 Task: Look for space in Wakimachi, Japan from 3rd August, 2023 to 17th August, 2023 for 3 adults, 1 child in price range Rs.3000 to Rs.15000. Place can be entire place with 3 bedrooms having 4 beds and 2 bathrooms. Property type can be house, flat, guest house. Amenities needed are: washing machine. Booking option can be shelf check-in. Required host language is English.
Action: Mouse pressed left at (434, 75)
Screenshot: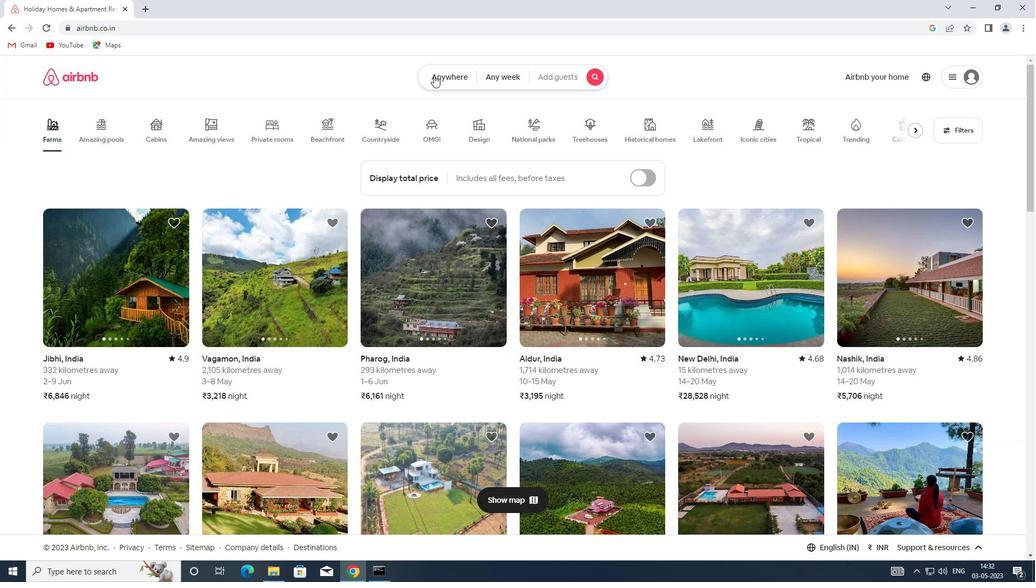 
Action: Mouse moved to (357, 122)
Screenshot: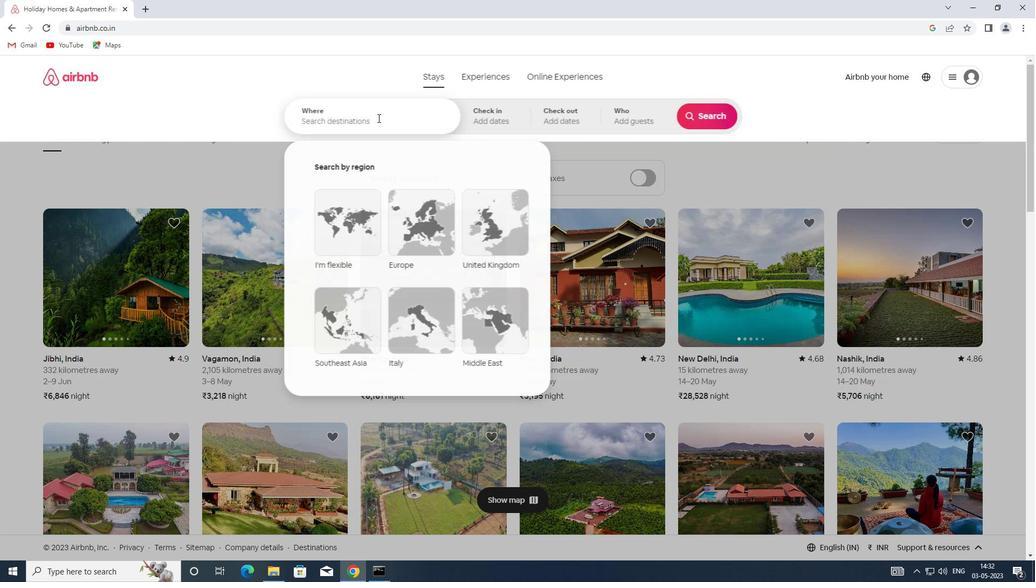 
Action: Mouse pressed left at (357, 122)
Screenshot: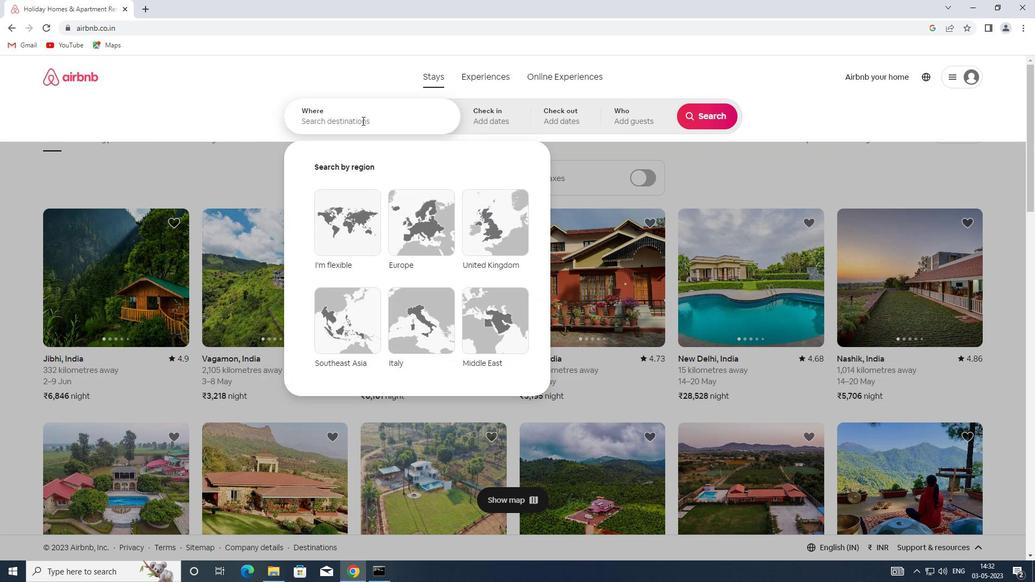 
Action: Key pressed <Key.shift>WAKIMACHI,<Key.shift>JAPAN
Screenshot: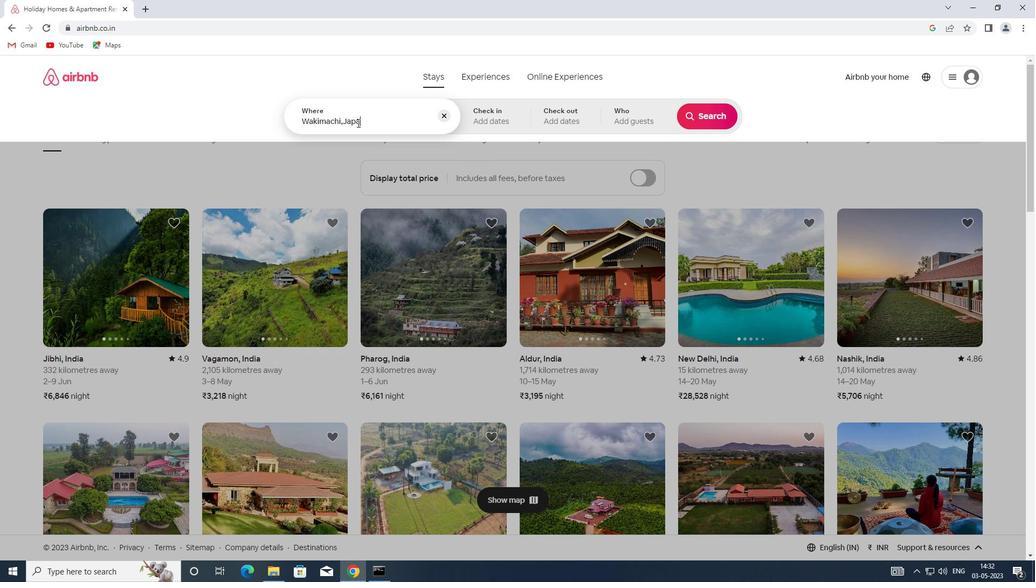 
Action: Mouse moved to (489, 131)
Screenshot: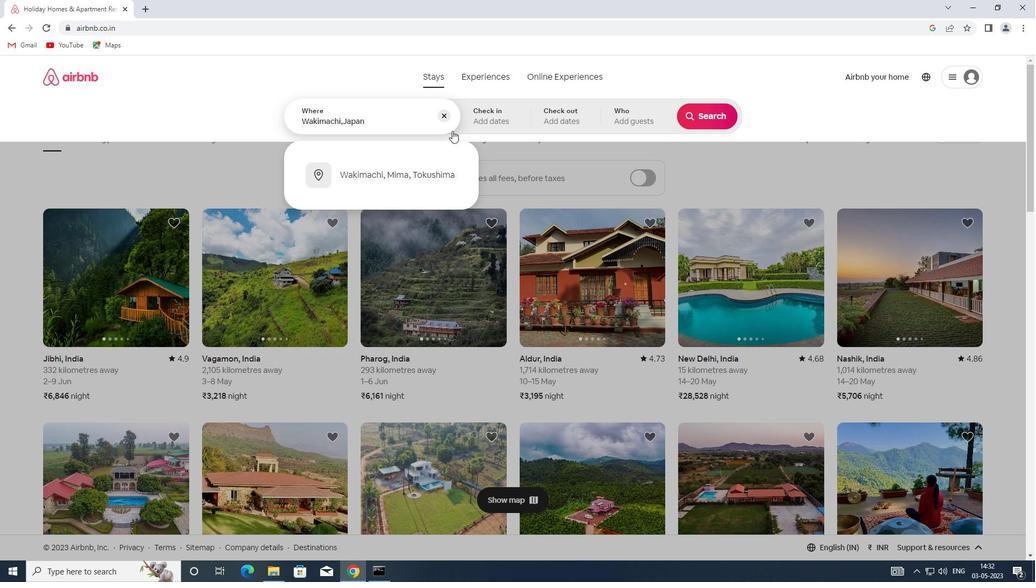 
Action: Mouse pressed left at (489, 131)
Screenshot: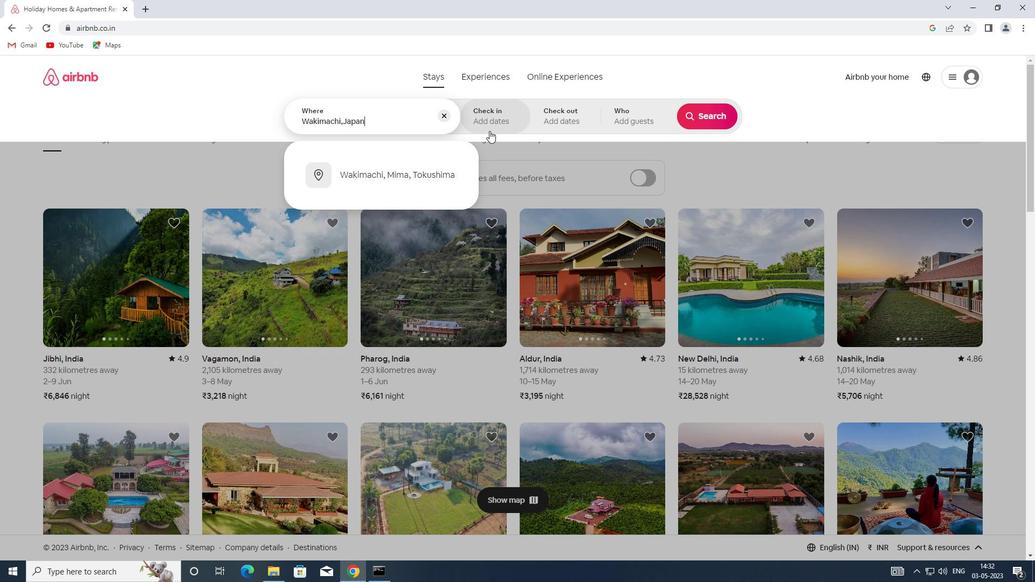 
Action: Mouse moved to (697, 204)
Screenshot: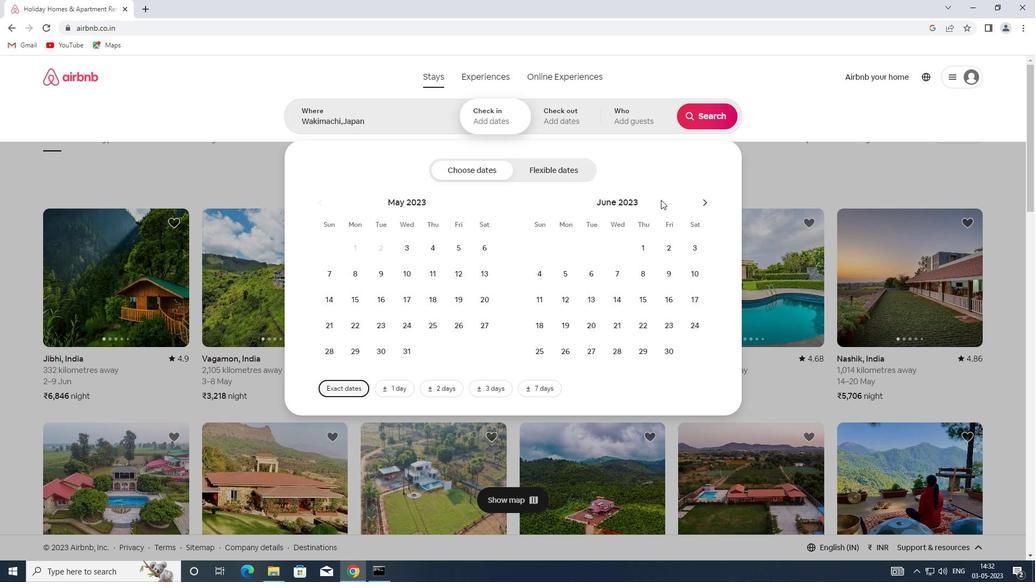 
Action: Mouse pressed left at (697, 204)
Screenshot: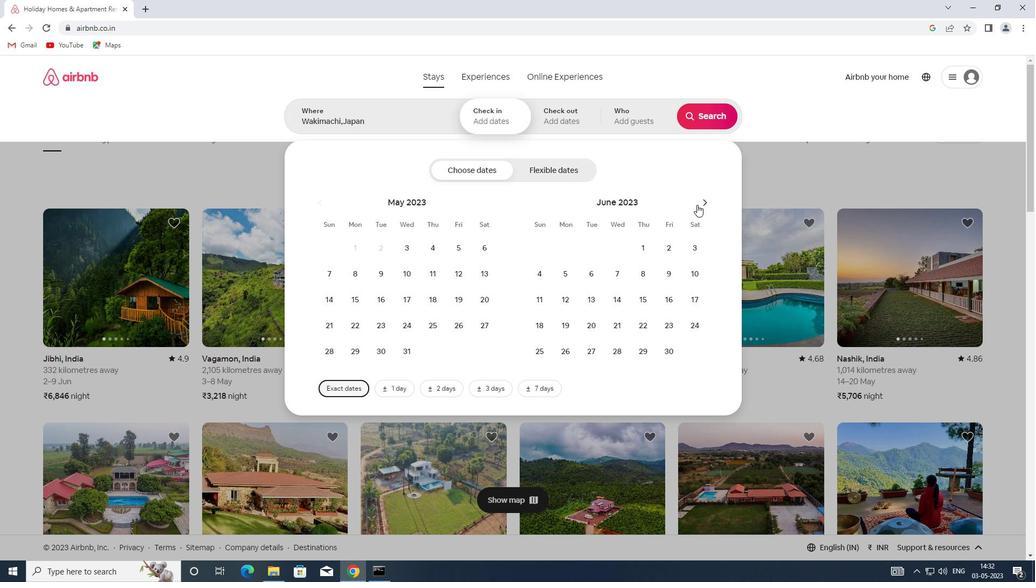 
Action: Mouse pressed left at (697, 204)
Screenshot: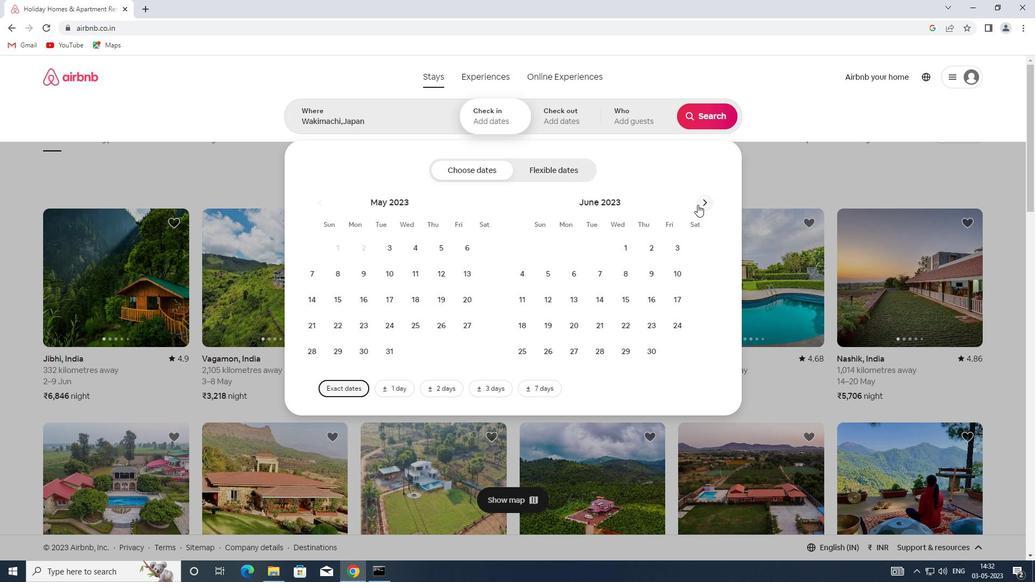 
Action: Mouse moved to (641, 245)
Screenshot: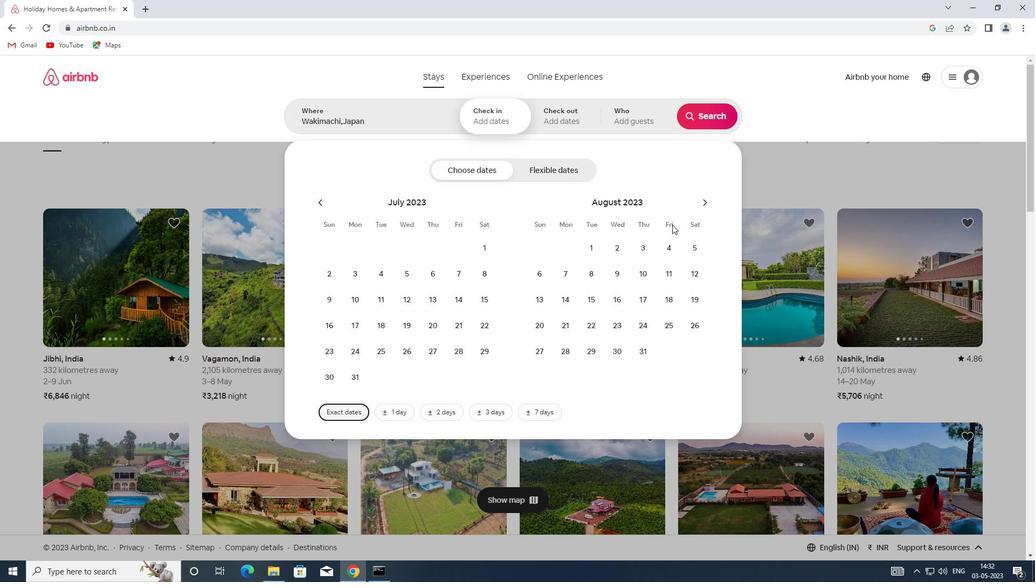 
Action: Mouse pressed left at (641, 245)
Screenshot: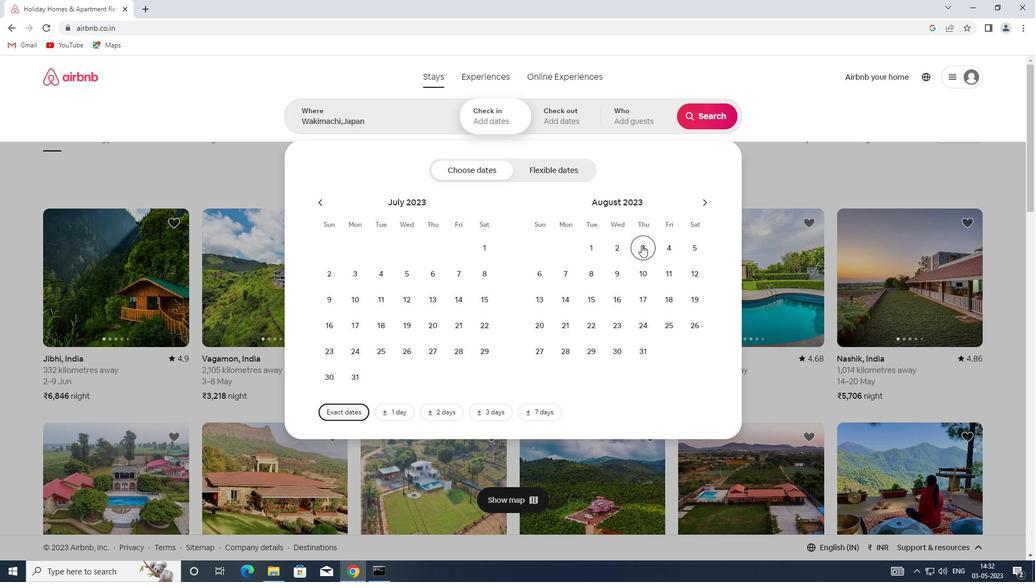 
Action: Mouse moved to (639, 295)
Screenshot: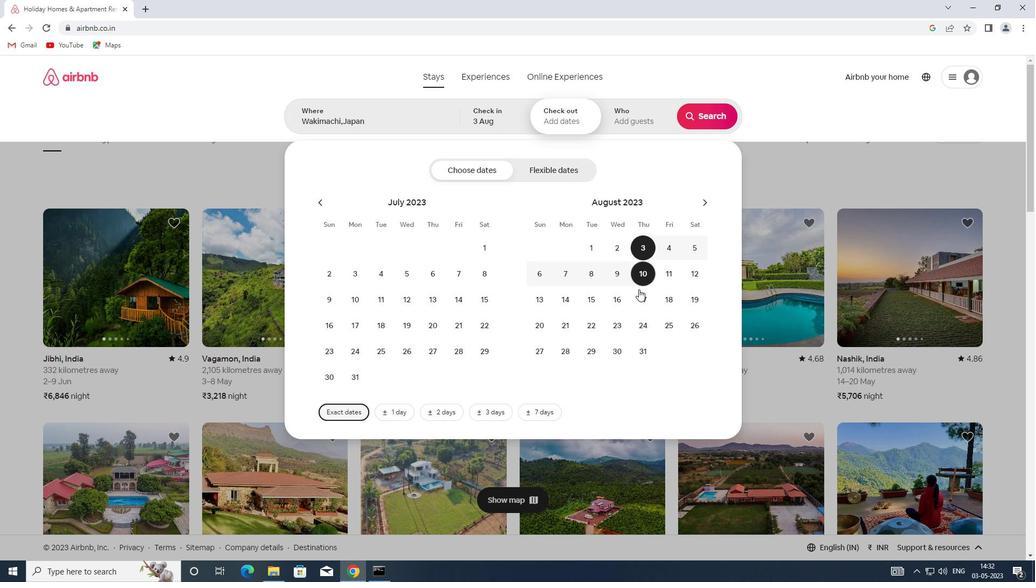 
Action: Mouse pressed left at (639, 295)
Screenshot: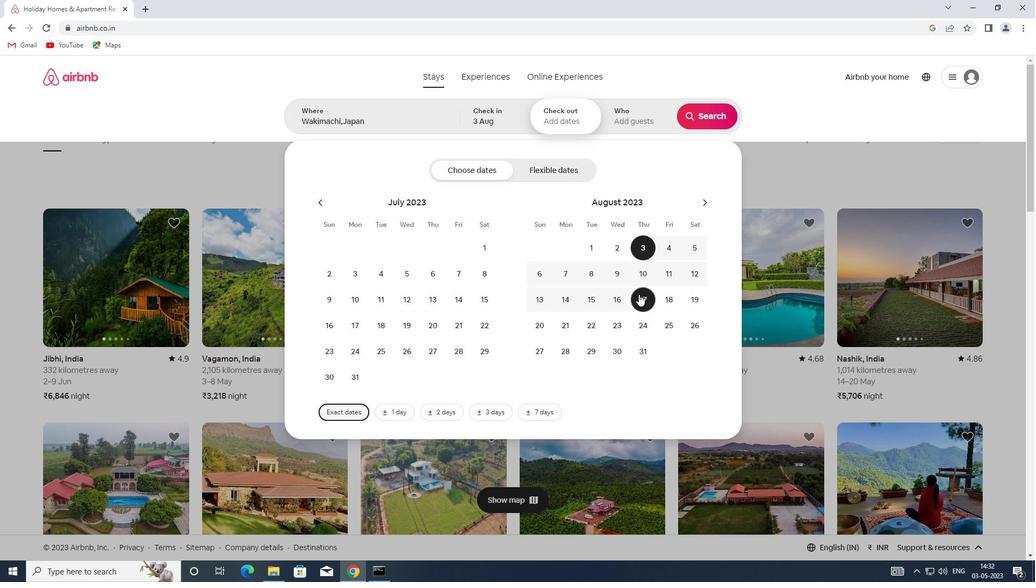 
Action: Mouse moved to (645, 122)
Screenshot: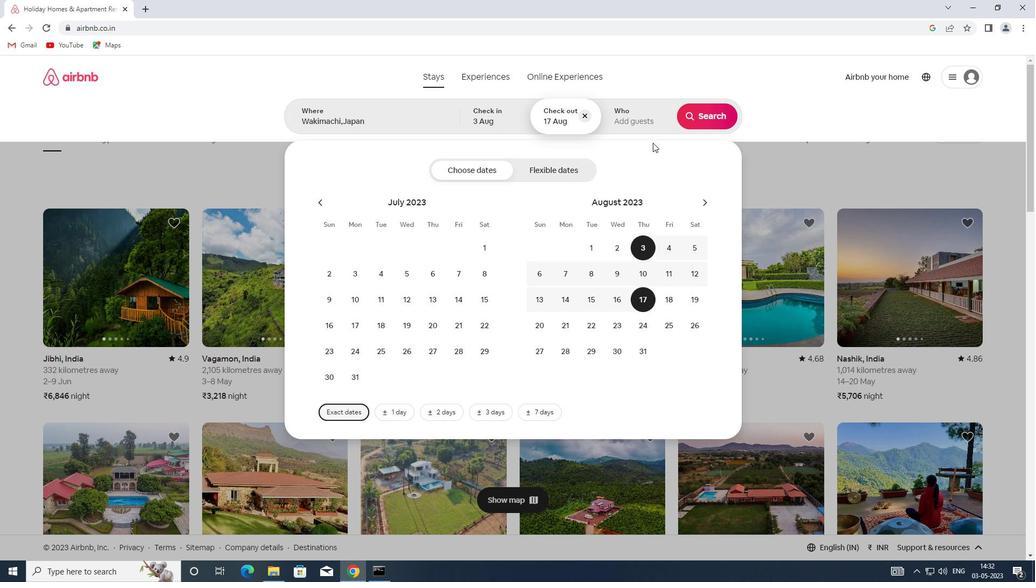 
Action: Mouse pressed left at (645, 122)
Screenshot: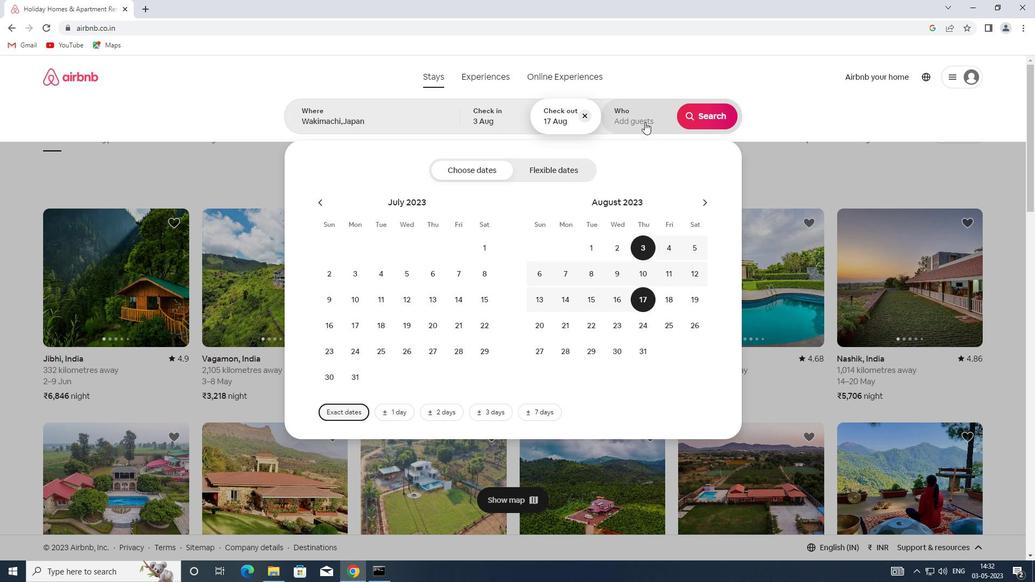 
Action: Mouse moved to (707, 169)
Screenshot: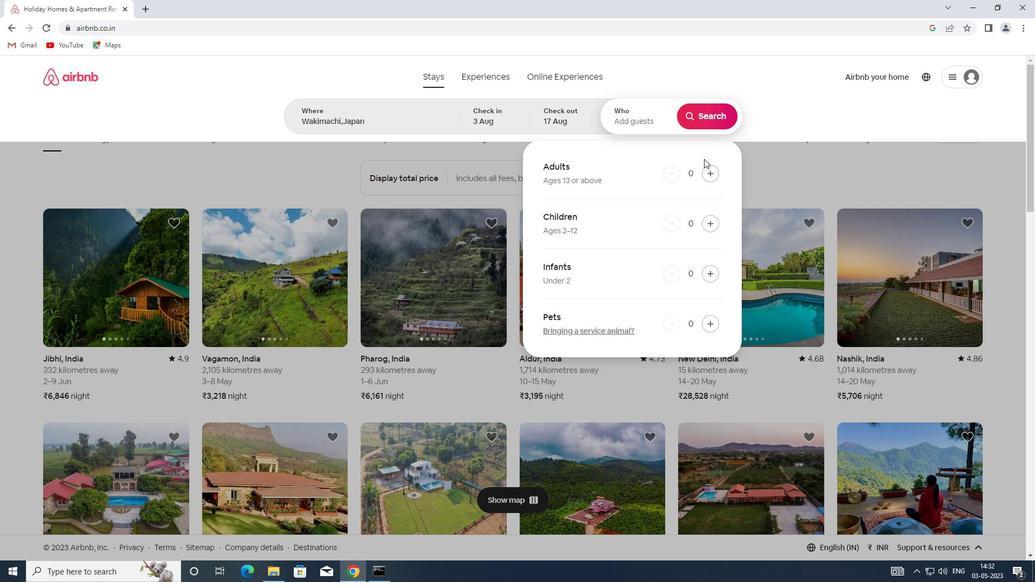 
Action: Mouse pressed left at (707, 169)
Screenshot: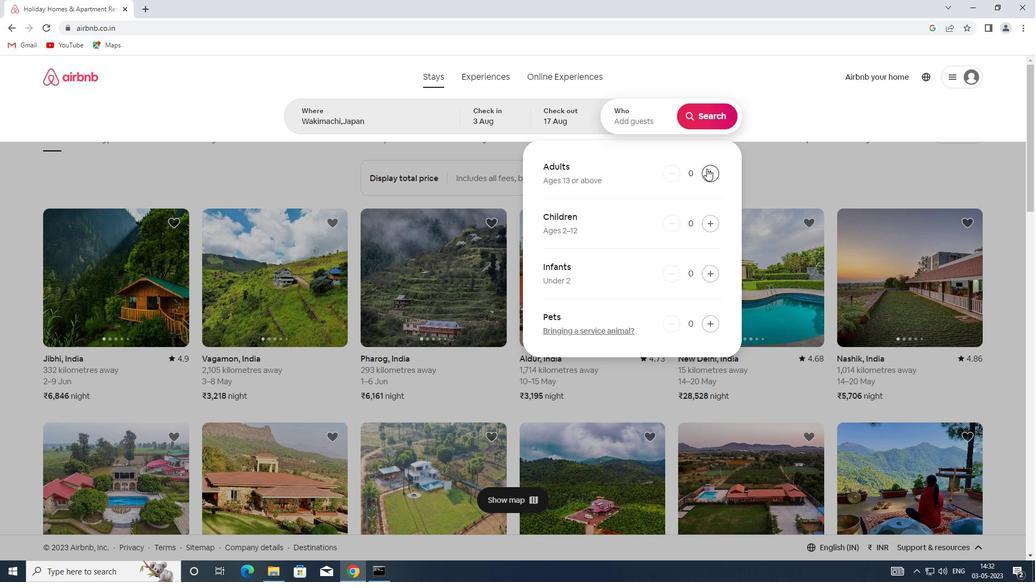 
Action: Mouse pressed left at (707, 169)
Screenshot: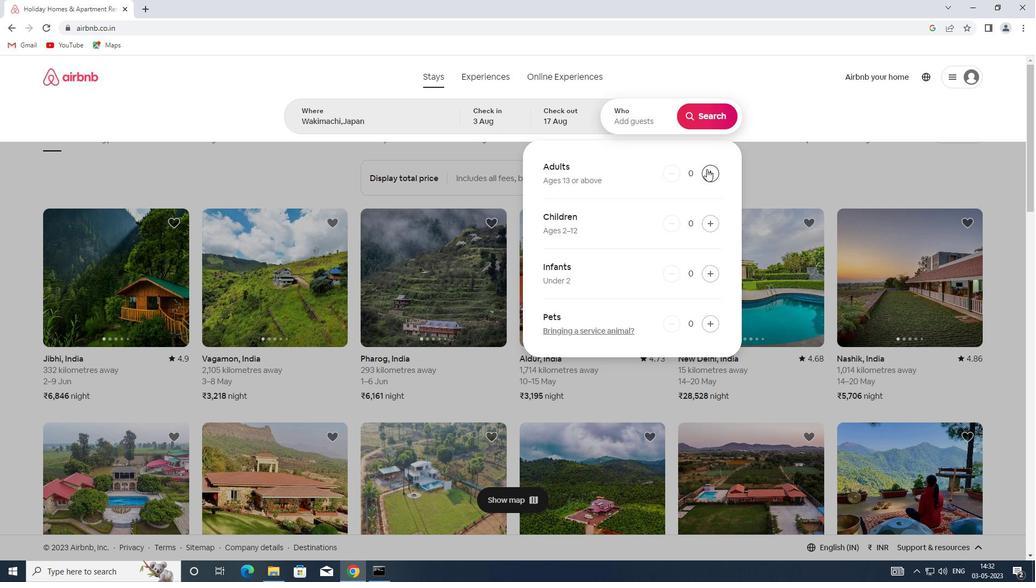 
Action: Mouse pressed left at (707, 169)
Screenshot: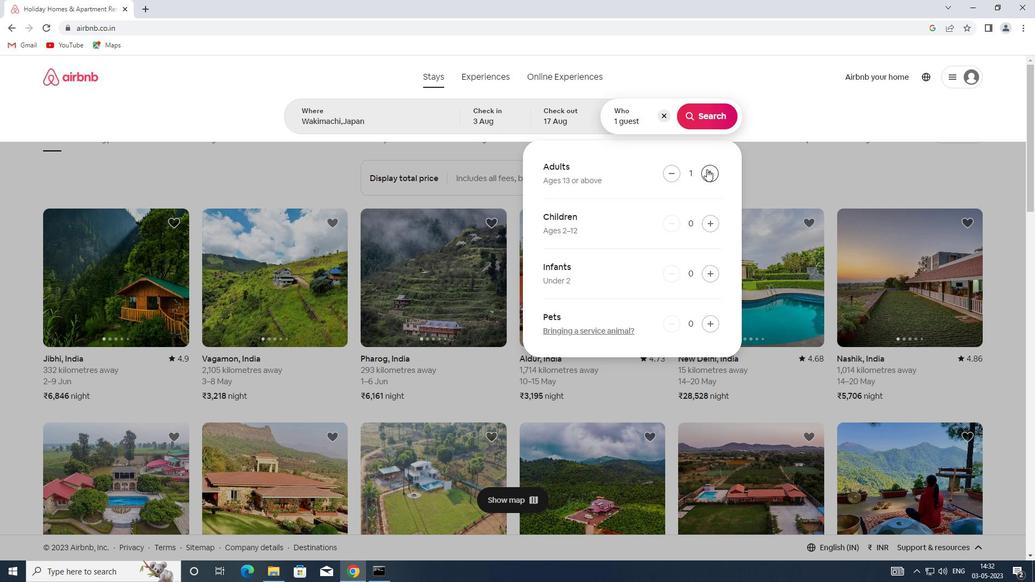
Action: Mouse moved to (712, 217)
Screenshot: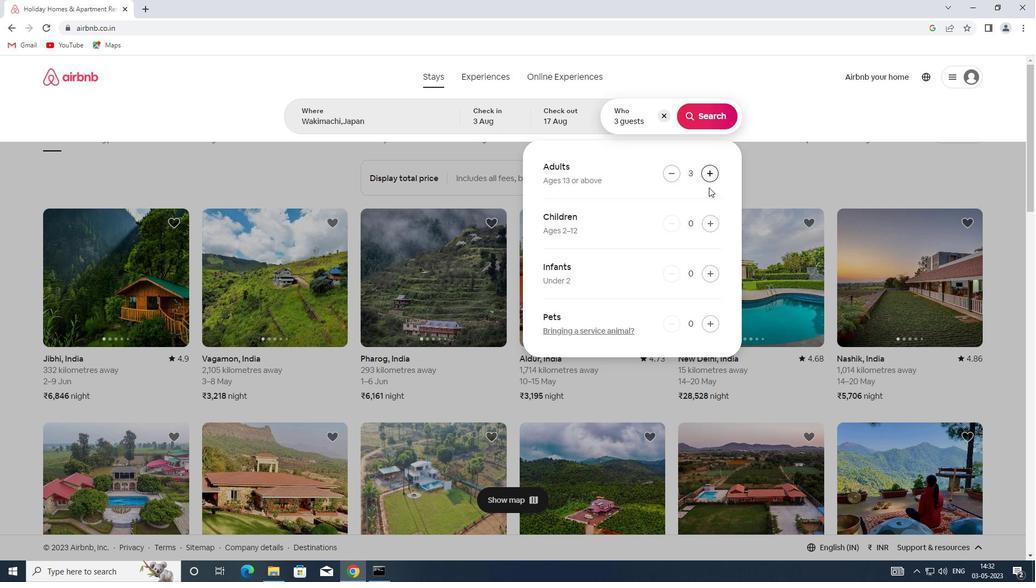 
Action: Mouse pressed left at (712, 217)
Screenshot: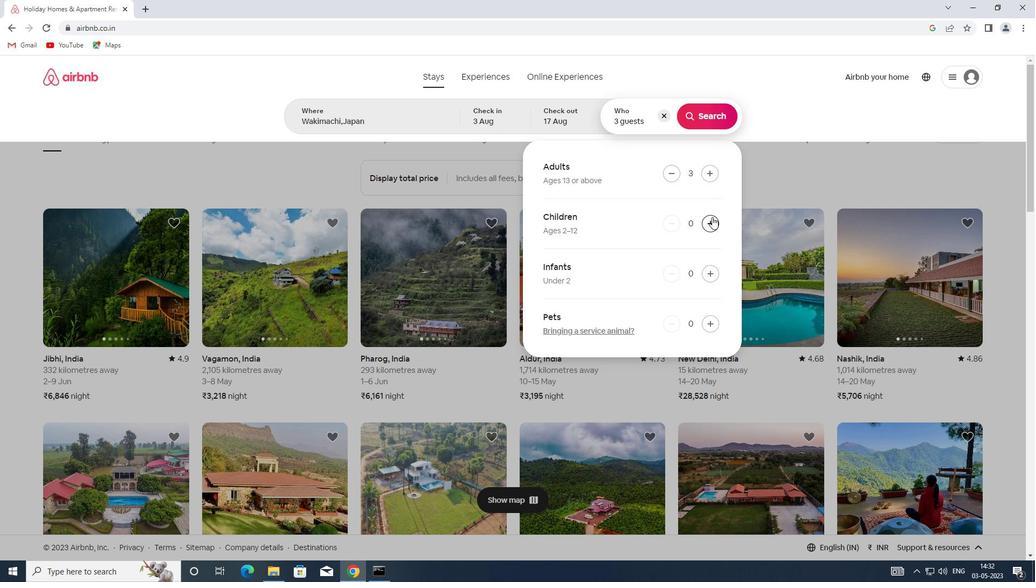 
Action: Mouse moved to (713, 123)
Screenshot: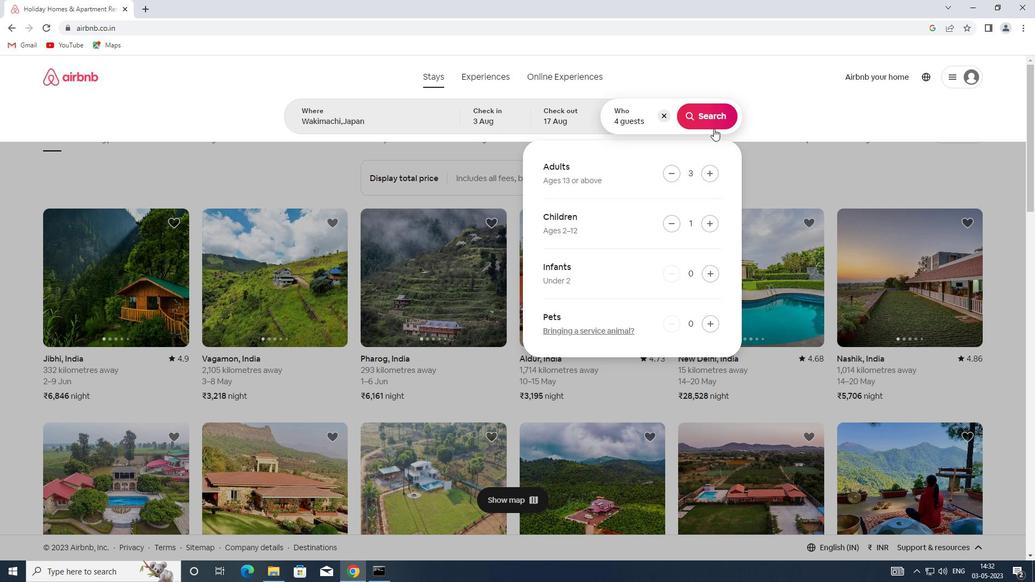 
Action: Mouse pressed left at (713, 123)
Screenshot: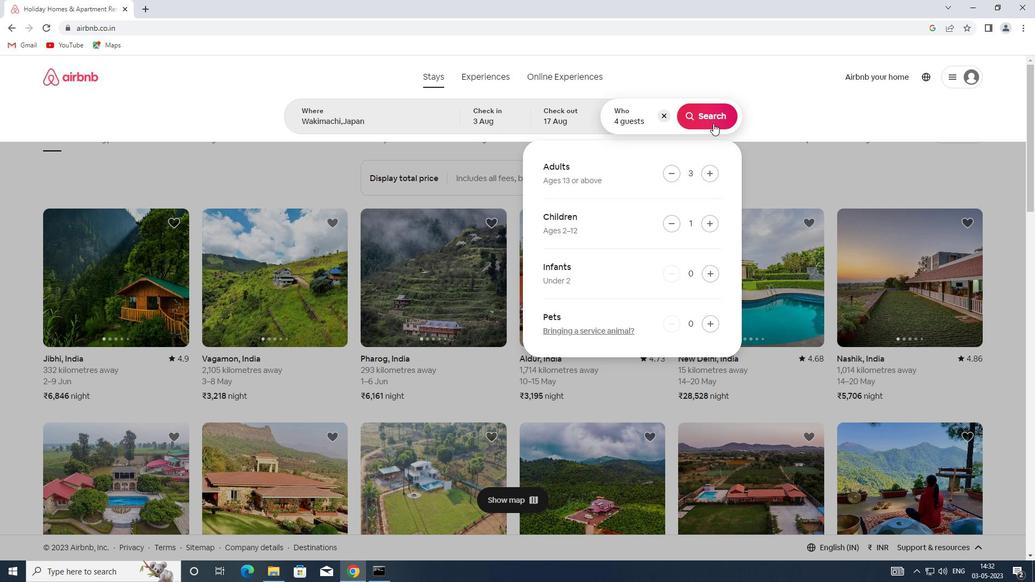 
Action: Mouse moved to (974, 118)
Screenshot: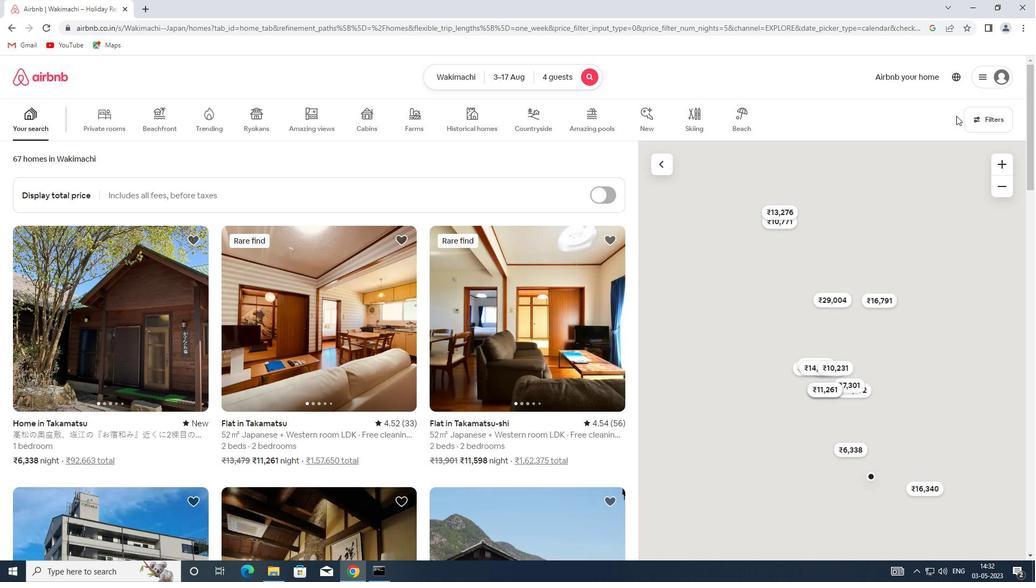 
Action: Mouse pressed left at (974, 118)
Screenshot: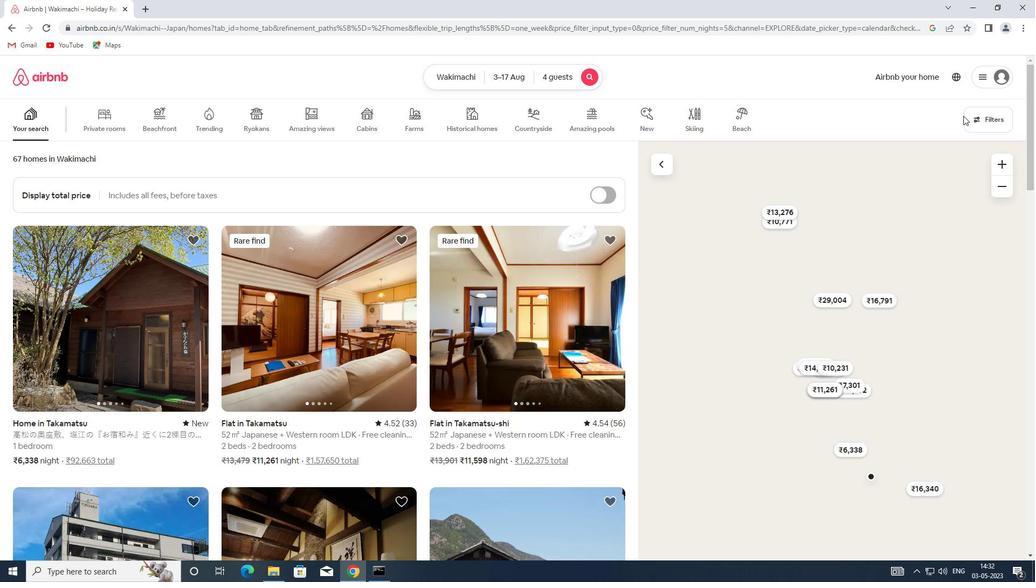 
Action: Mouse moved to (402, 252)
Screenshot: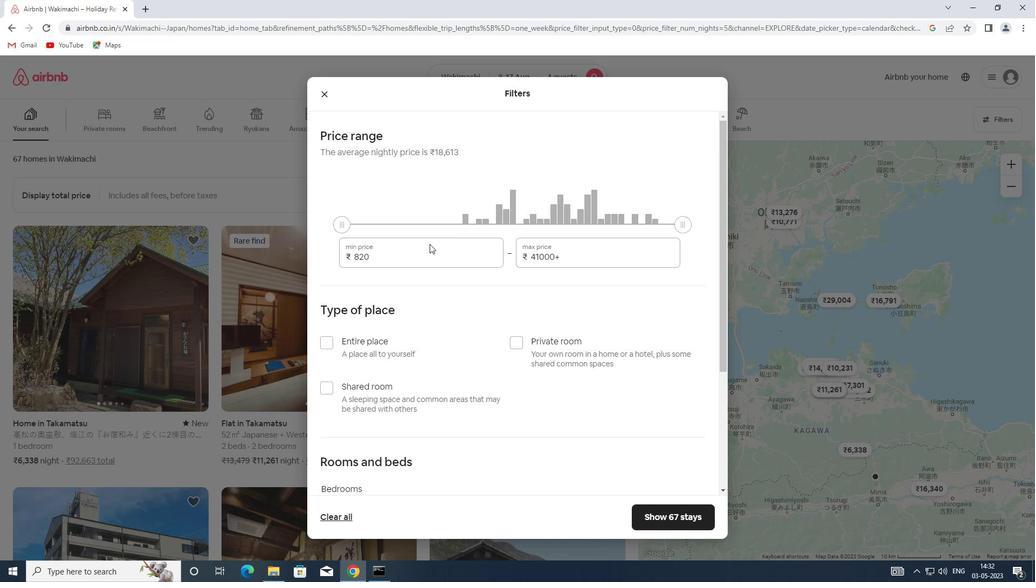 
Action: Mouse pressed left at (402, 252)
Screenshot: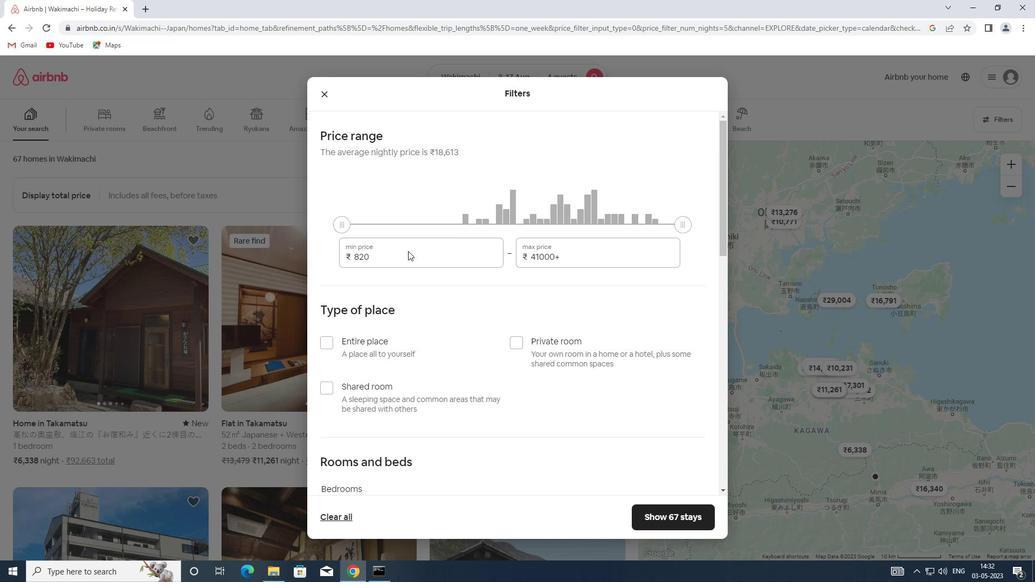 
Action: Mouse moved to (323, 261)
Screenshot: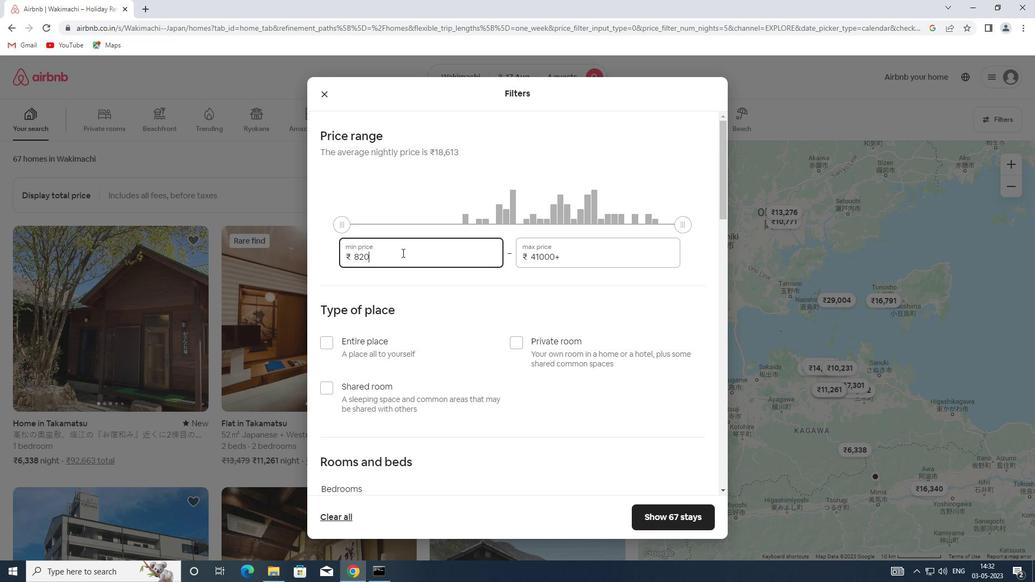 
Action: Key pressed 3000
Screenshot: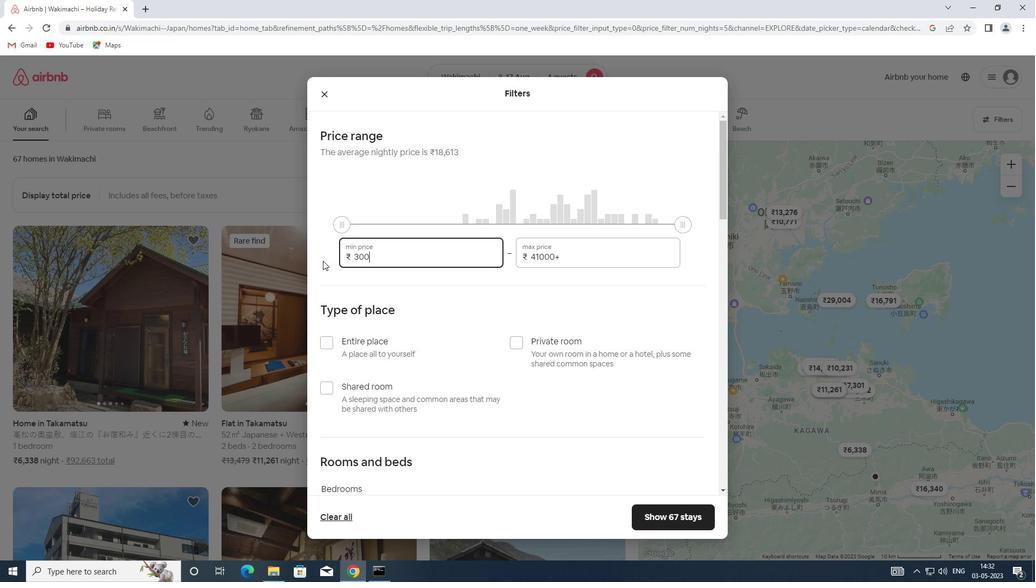 
Action: Mouse moved to (573, 255)
Screenshot: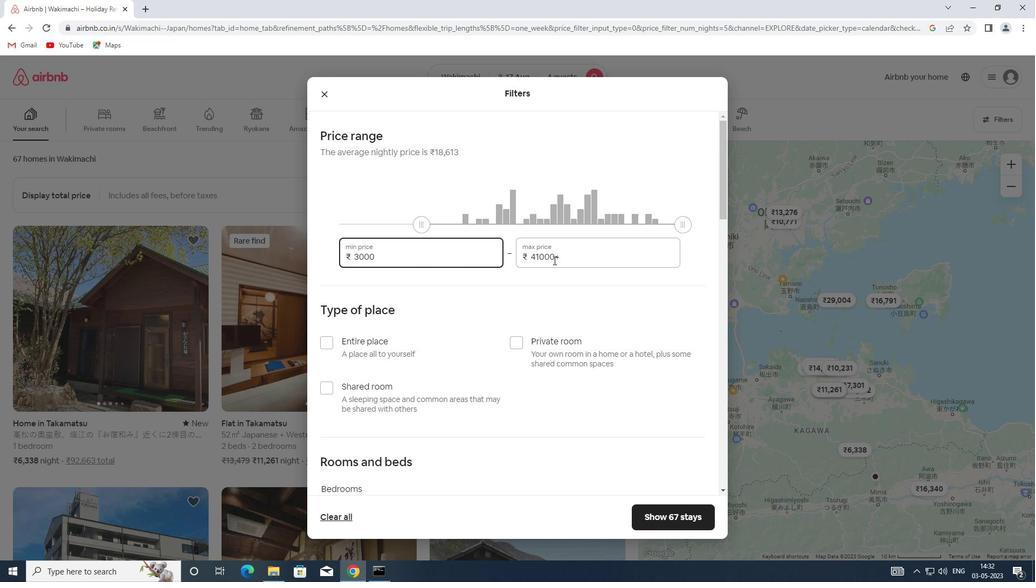 
Action: Mouse pressed left at (573, 255)
Screenshot: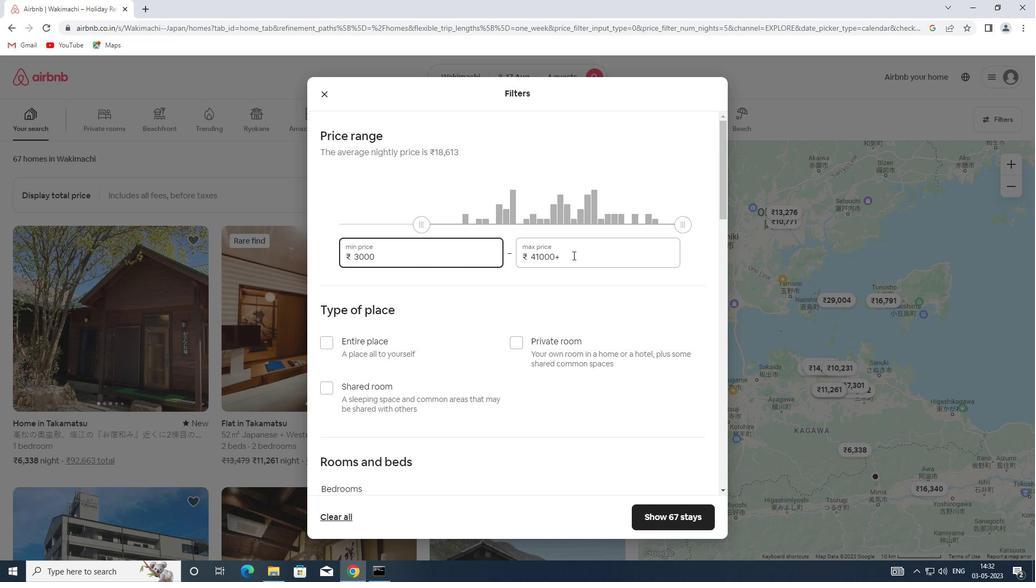
Action: Mouse moved to (508, 254)
Screenshot: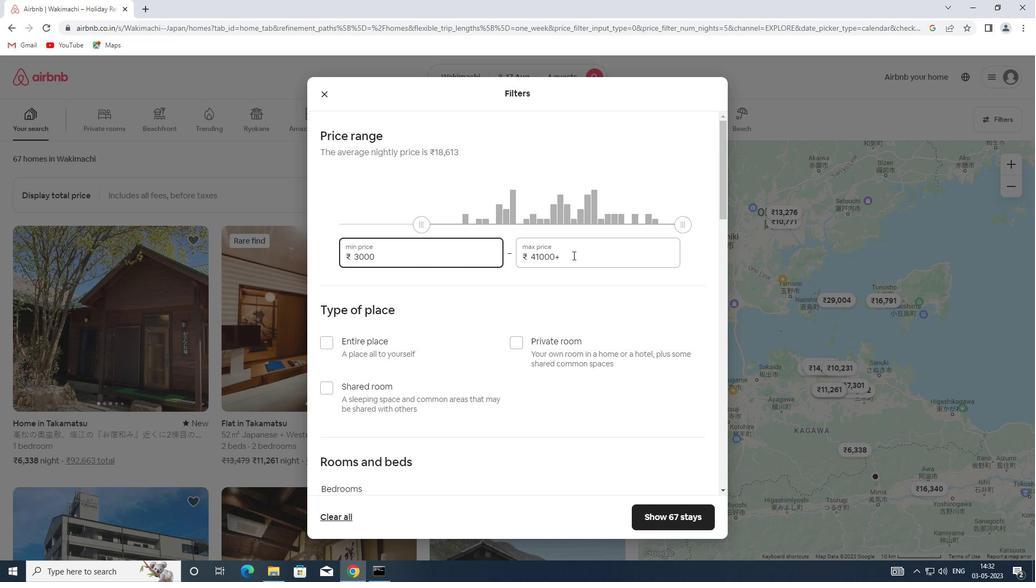 
Action: Key pressed 15000
Screenshot: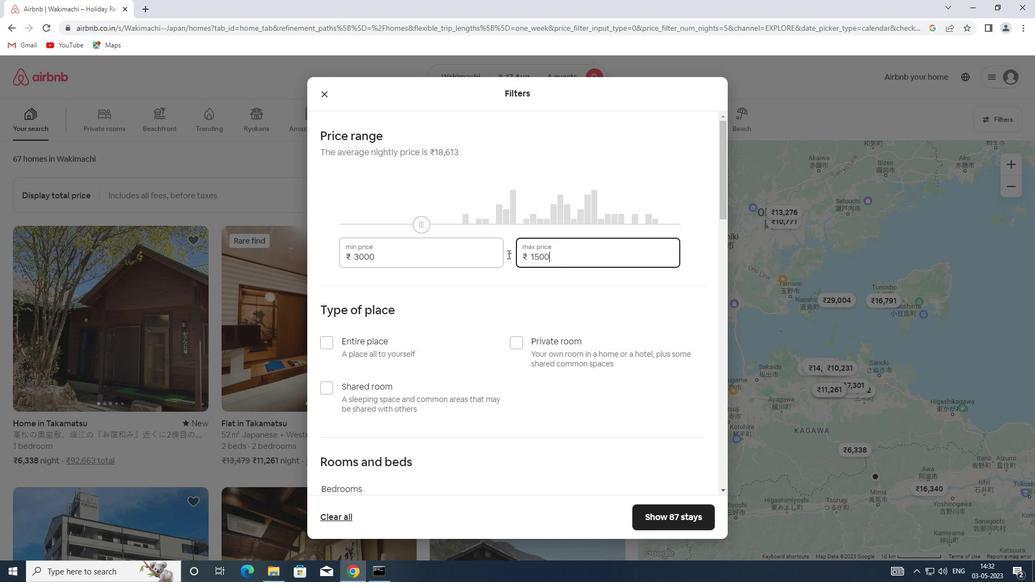 
Action: Mouse moved to (371, 337)
Screenshot: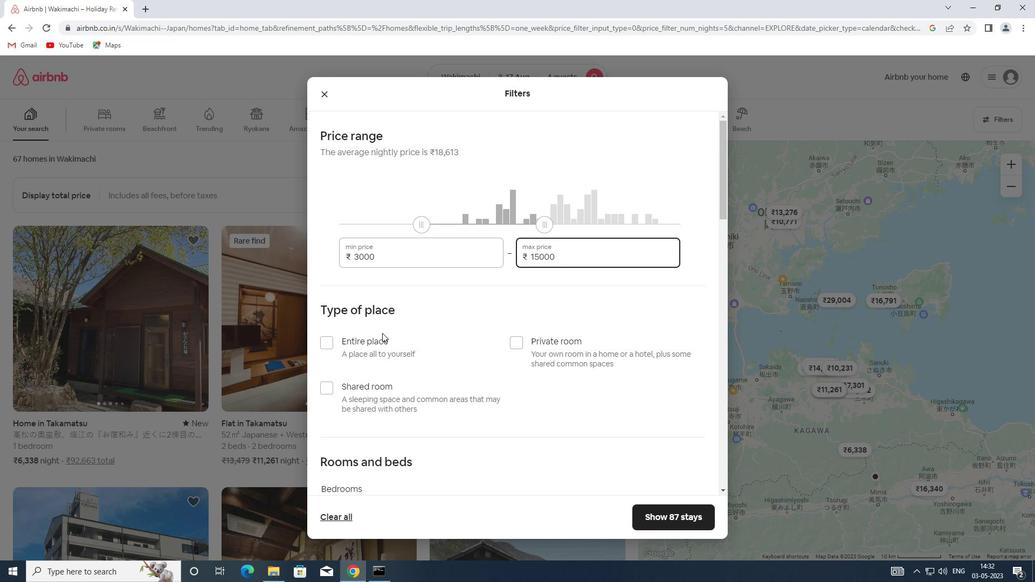
Action: Mouse pressed left at (371, 337)
Screenshot: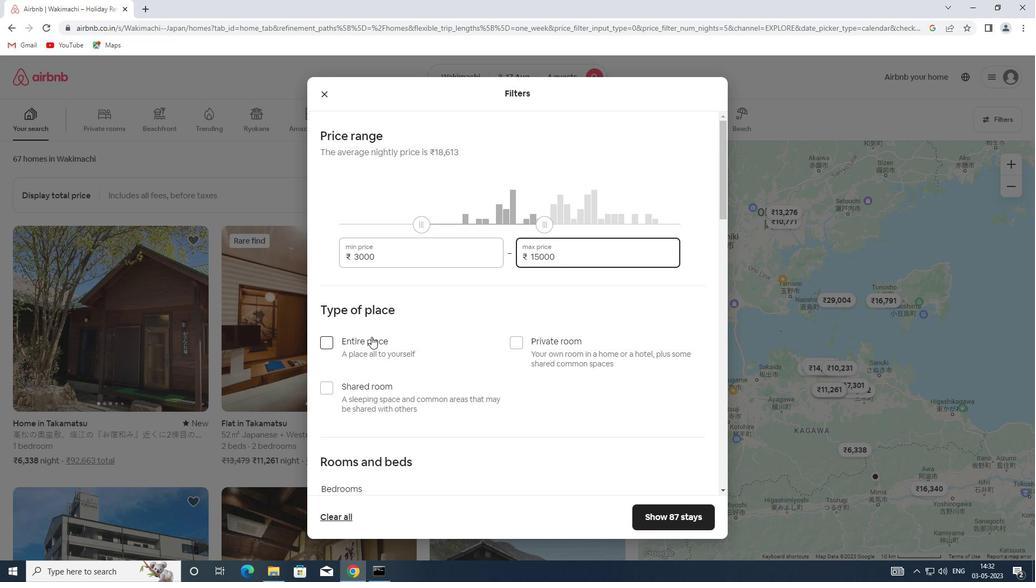 
Action: Mouse scrolled (371, 336) with delta (0, 0)
Screenshot: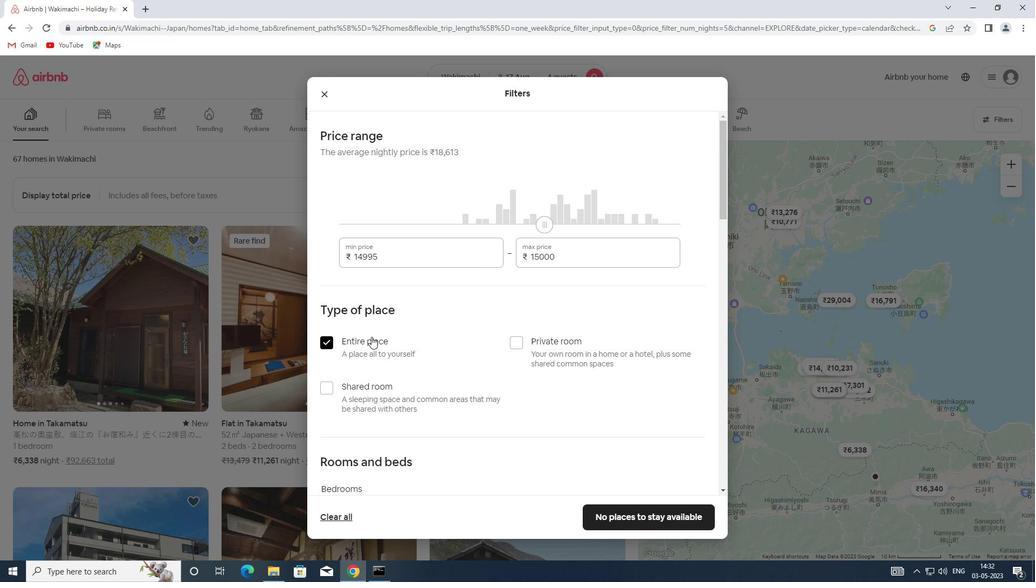 
Action: Mouse scrolled (371, 336) with delta (0, 0)
Screenshot: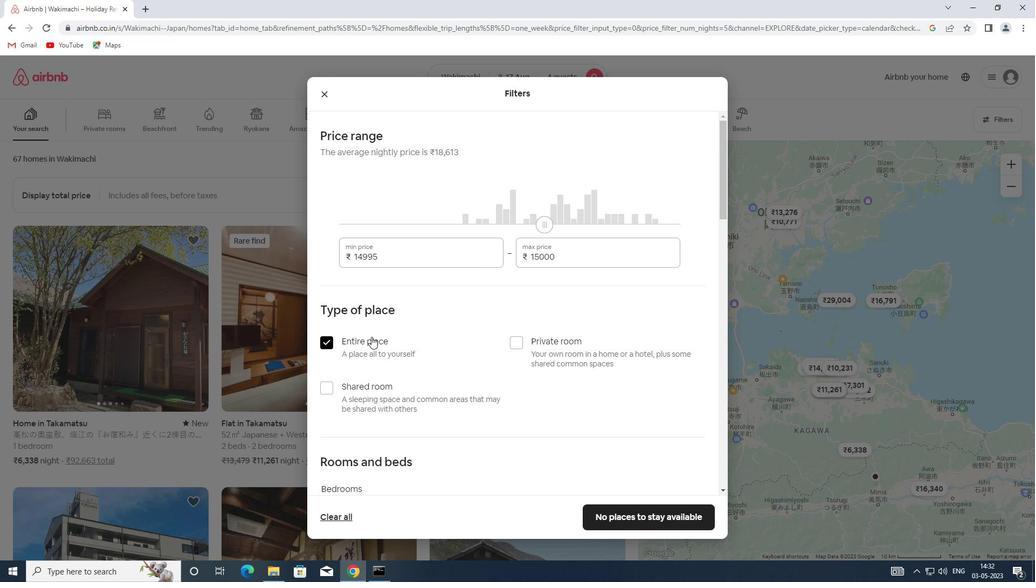 
Action: Mouse scrolled (371, 336) with delta (0, 0)
Screenshot: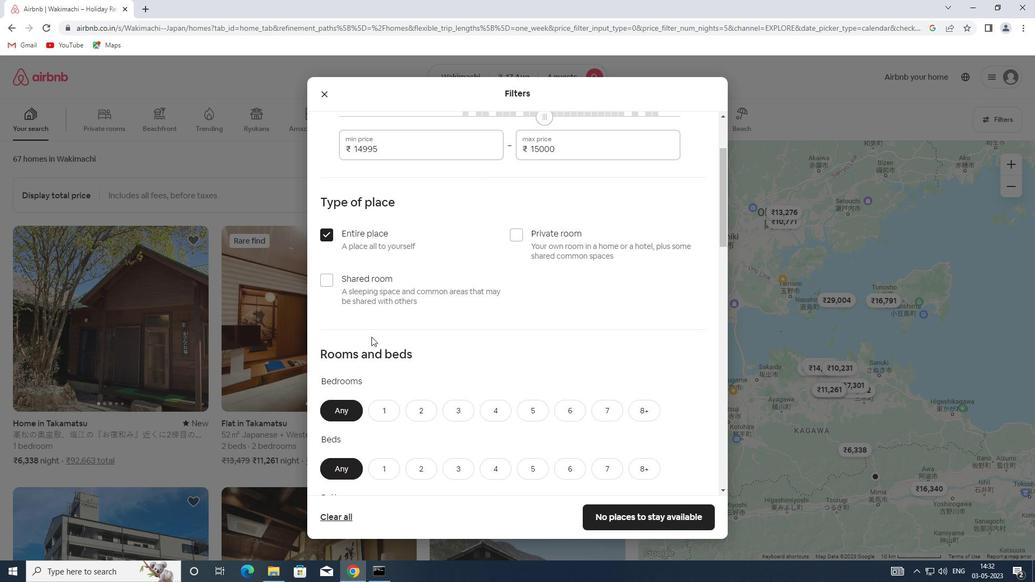 
Action: Mouse scrolled (371, 336) with delta (0, 0)
Screenshot: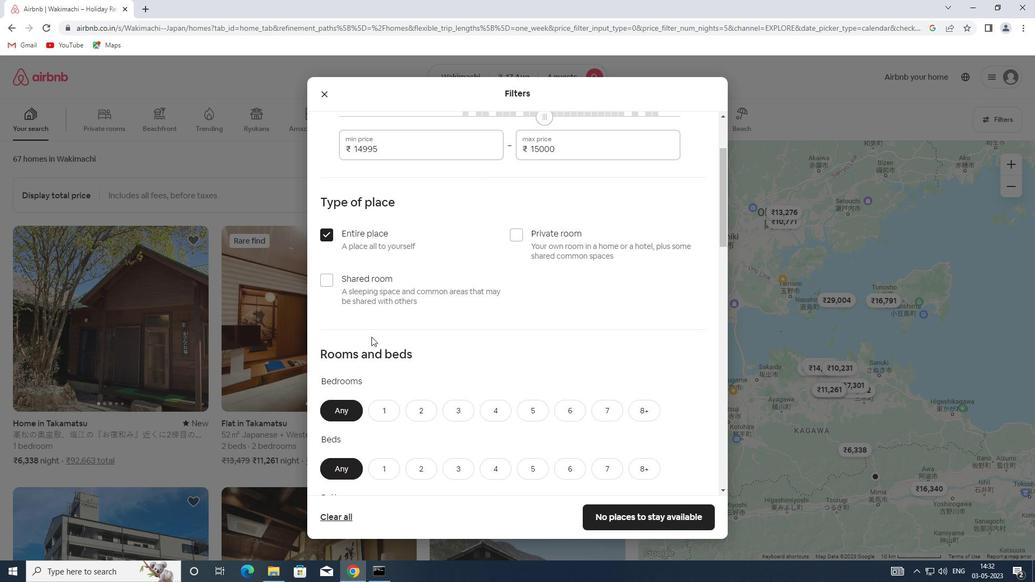 
Action: Mouse moved to (468, 298)
Screenshot: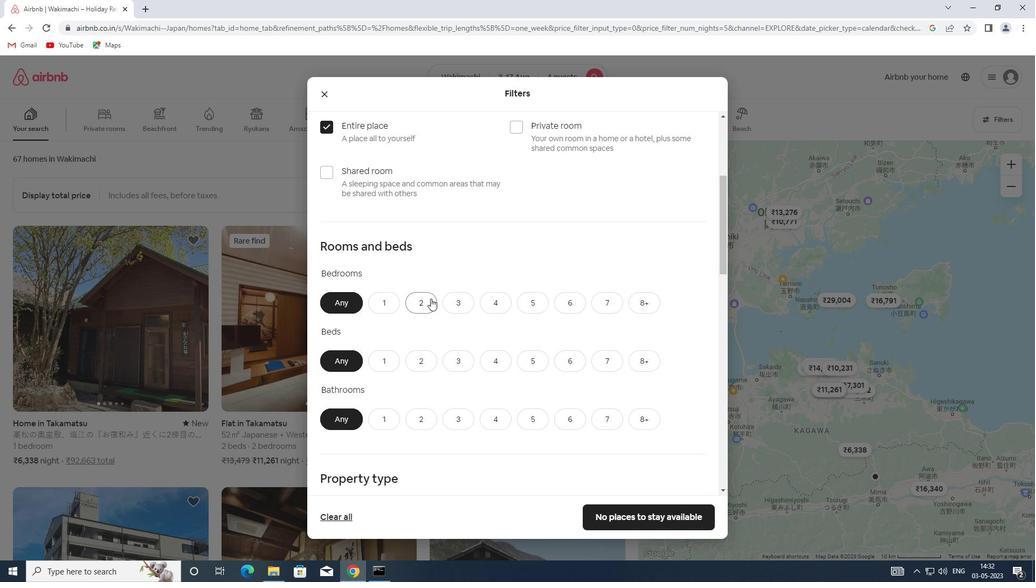 
Action: Mouse pressed left at (468, 298)
Screenshot: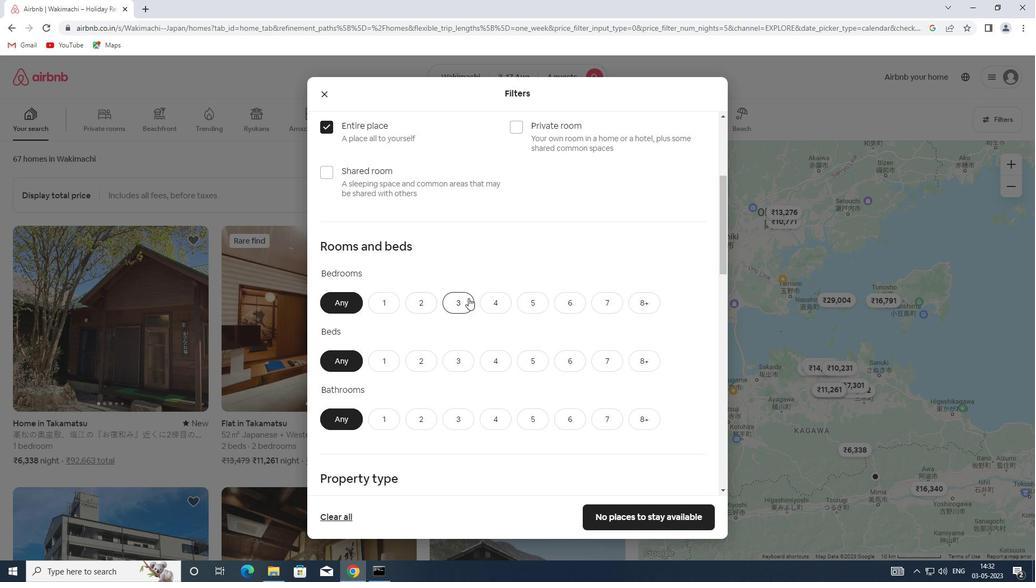 
Action: Mouse moved to (494, 361)
Screenshot: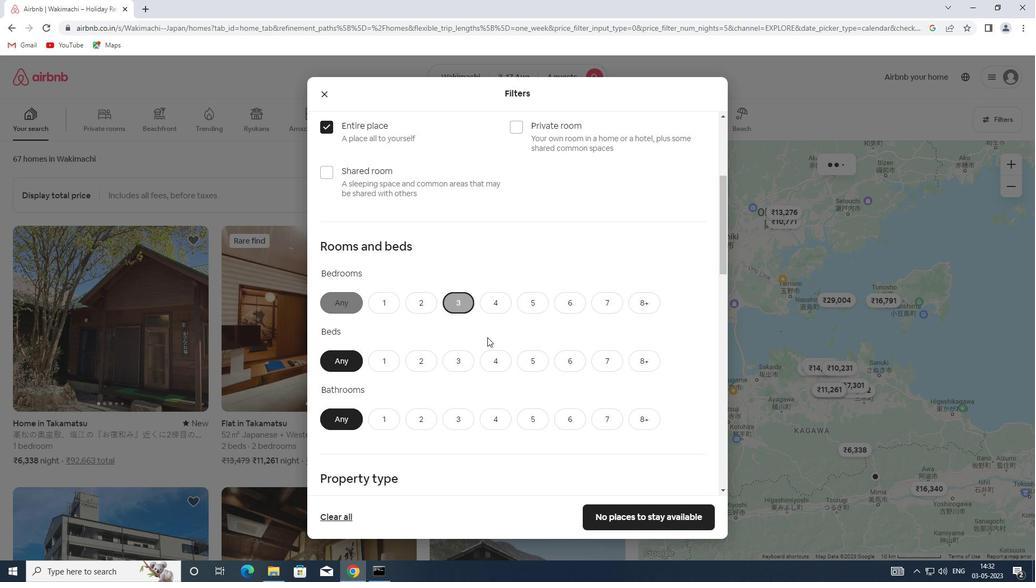 
Action: Mouse pressed left at (494, 361)
Screenshot: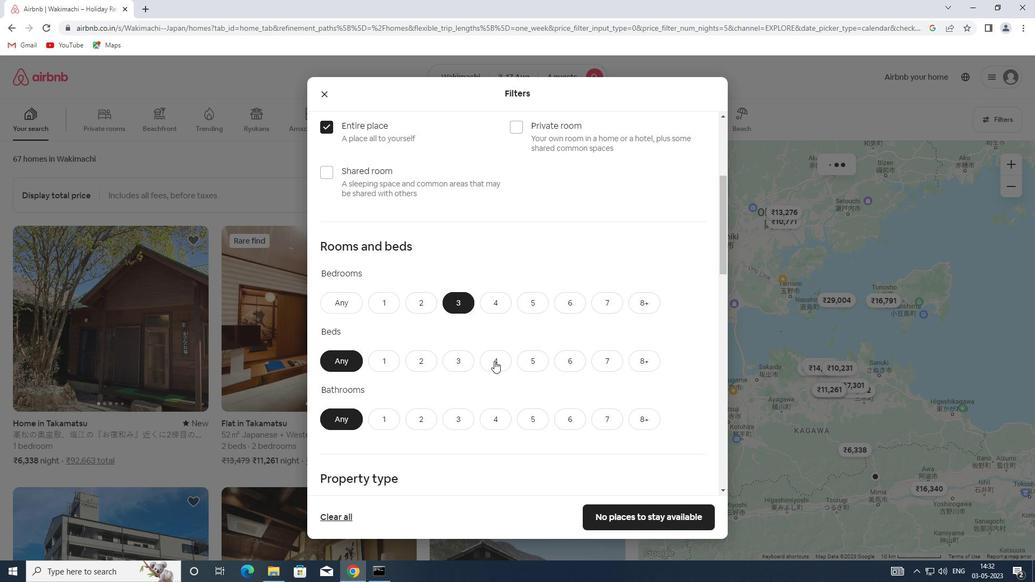 
Action: Mouse scrolled (494, 360) with delta (0, 0)
Screenshot: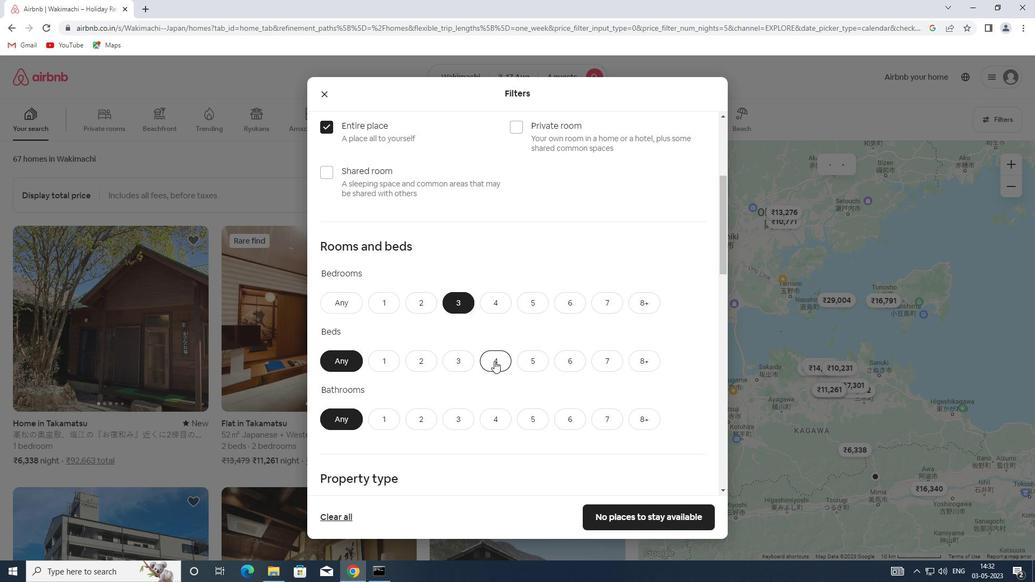 
Action: Mouse scrolled (494, 360) with delta (0, 0)
Screenshot: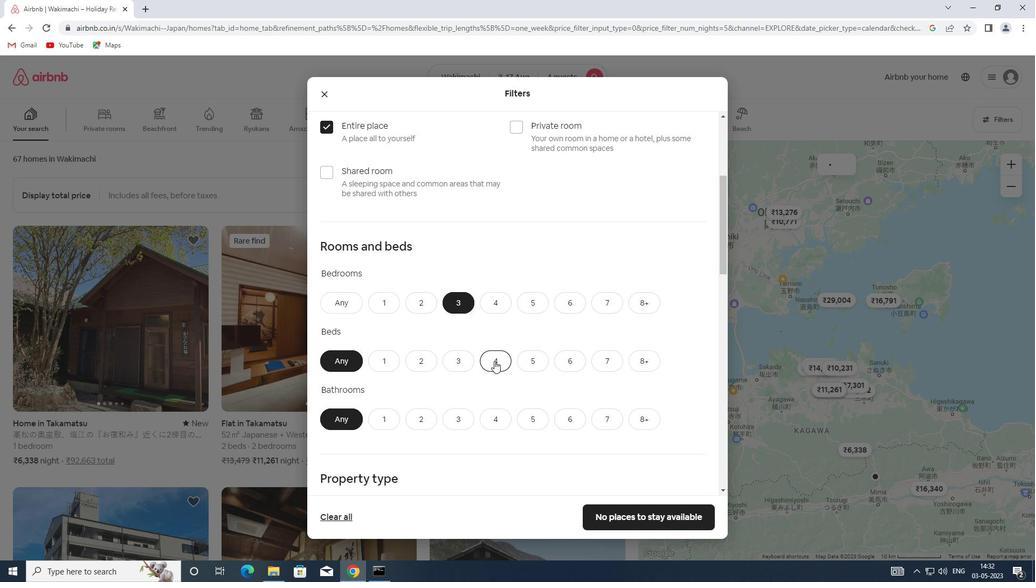 
Action: Mouse moved to (419, 315)
Screenshot: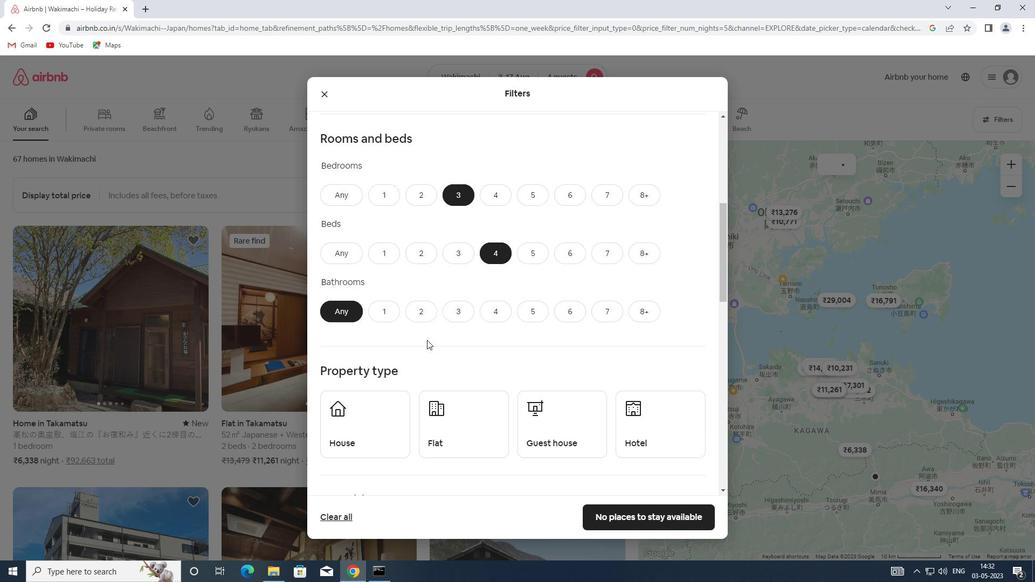 
Action: Mouse pressed left at (419, 315)
Screenshot: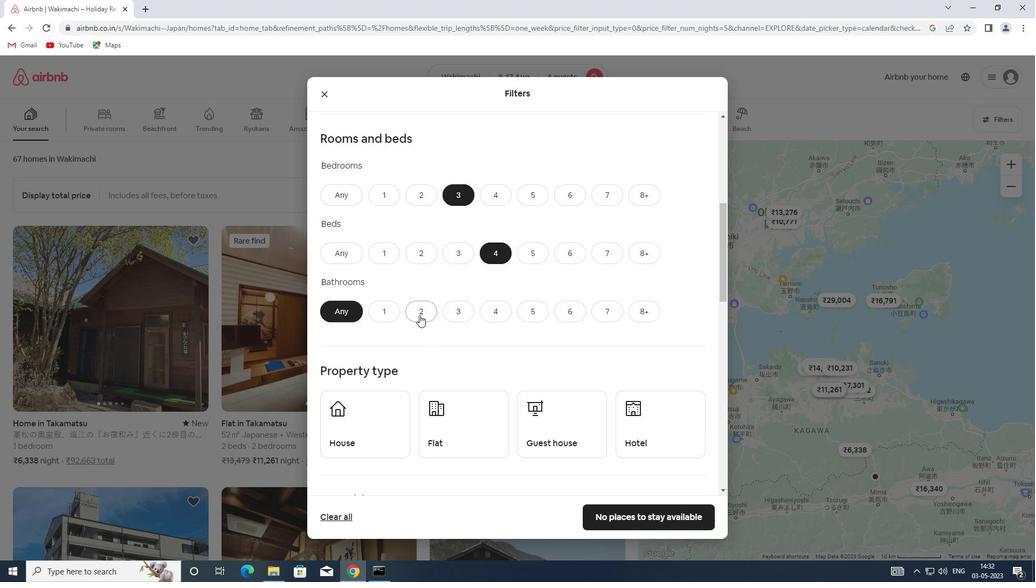 
Action: Mouse scrolled (419, 314) with delta (0, 0)
Screenshot: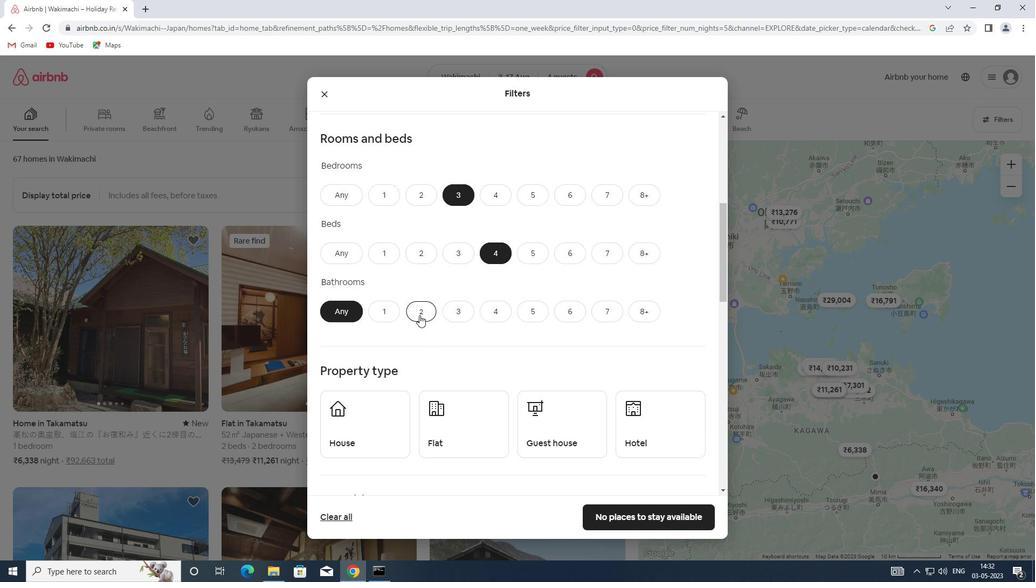 
Action: Mouse scrolled (419, 314) with delta (0, 0)
Screenshot: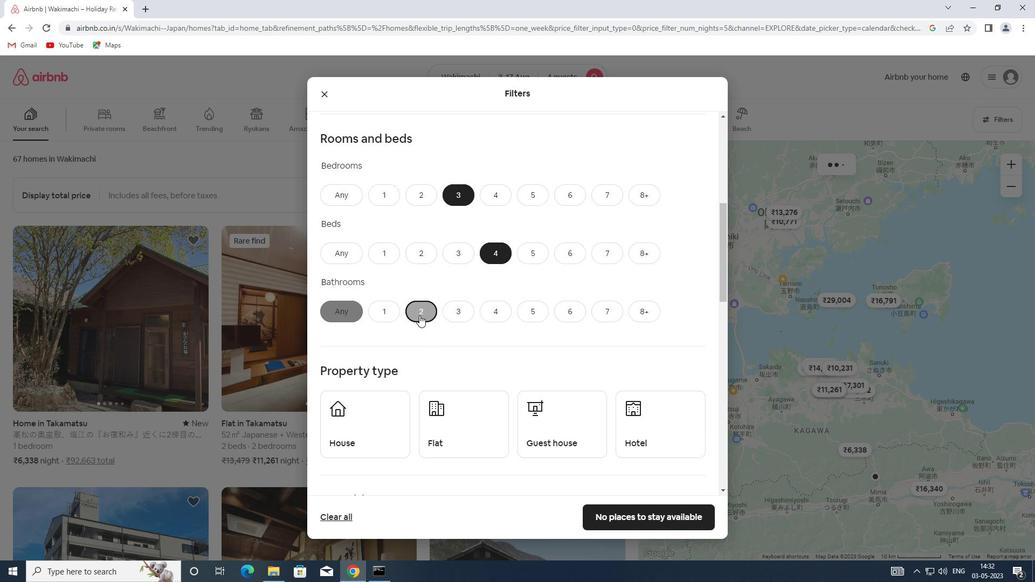 
Action: Mouse moved to (387, 312)
Screenshot: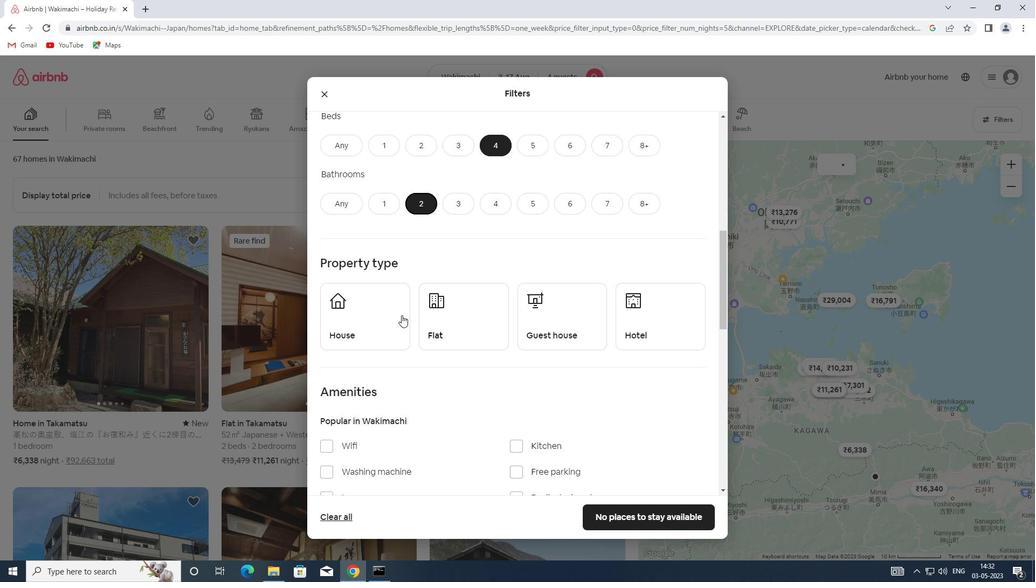 
Action: Mouse pressed left at (387, 312)
Screenshot: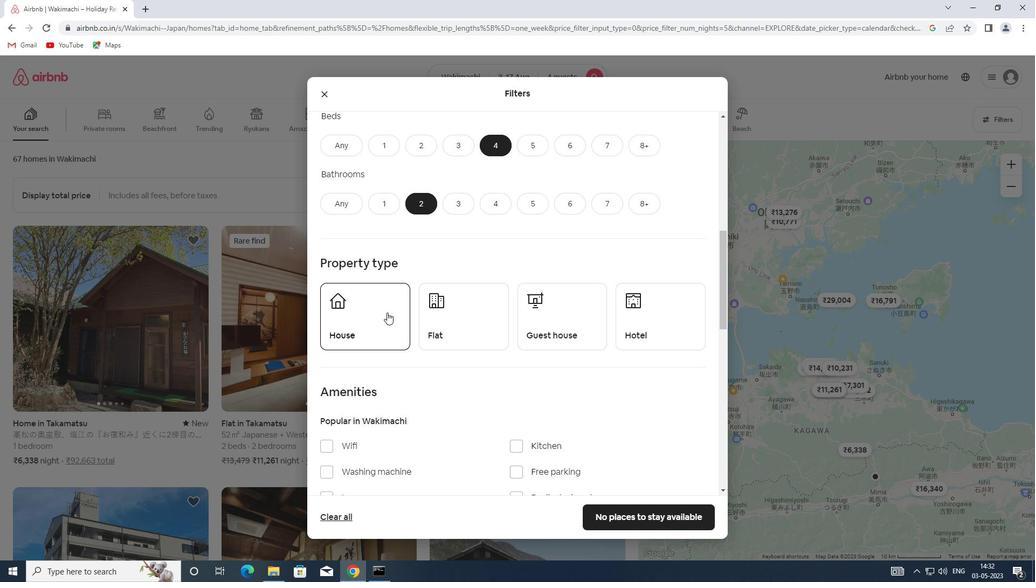 
Action: Mouse moved to (431, 328)
Screenshot: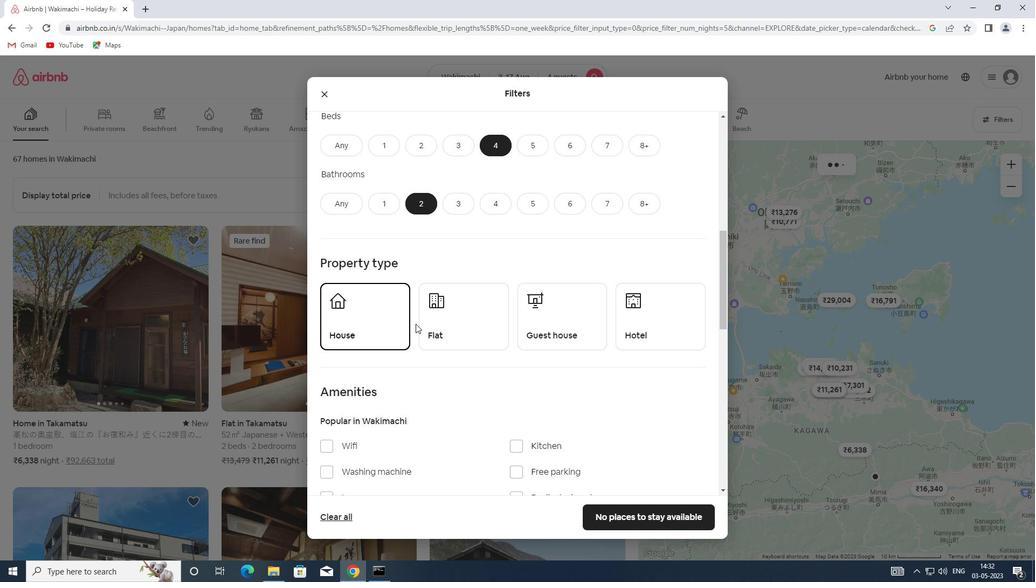 
Action: Mouse pressed left at (431, 328)
Screenshot: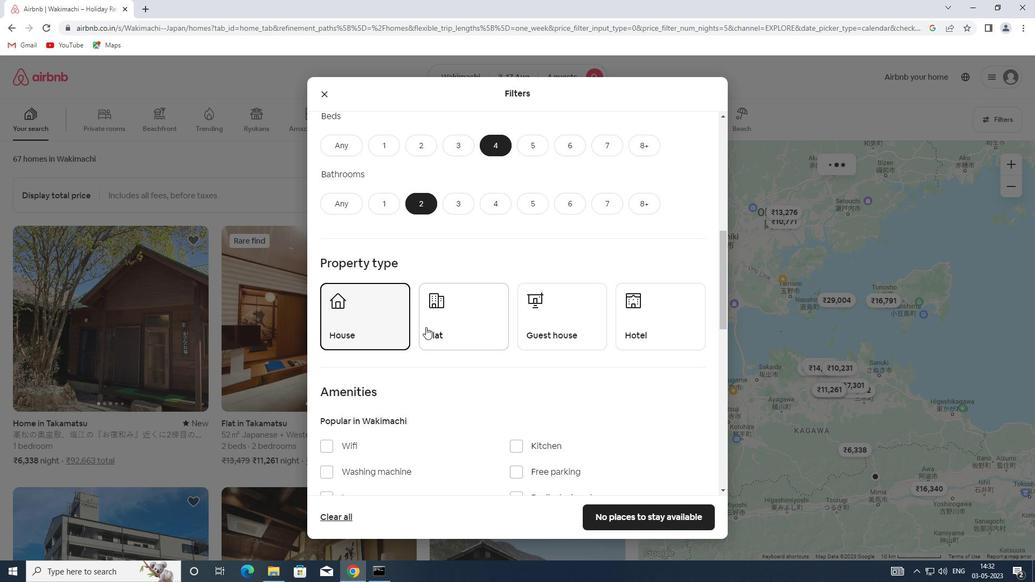 
Action: Mouse moved to (529, 328)
Screenshot: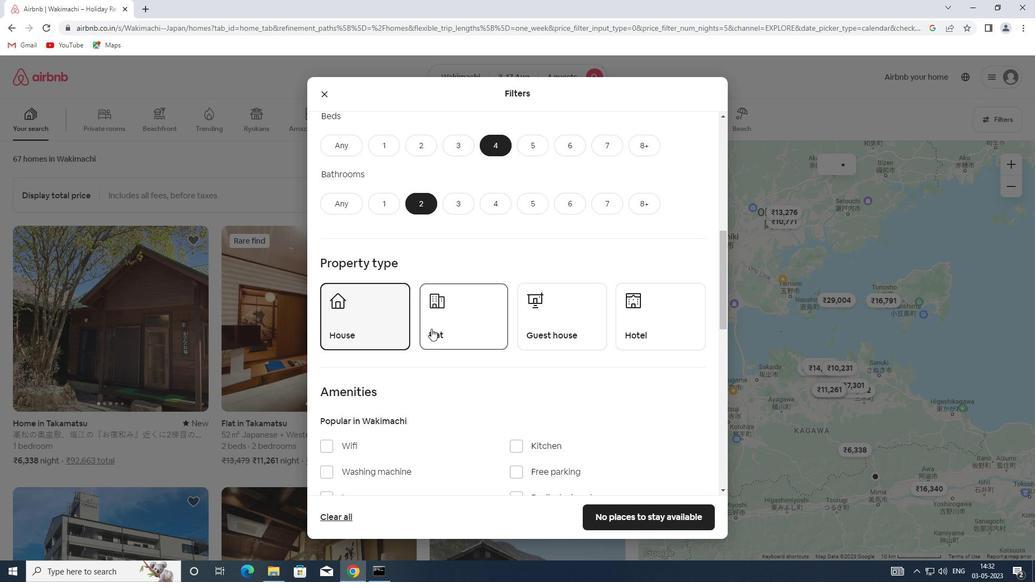 
Action: Mouse pressed left at (529, 328)
Screenshot: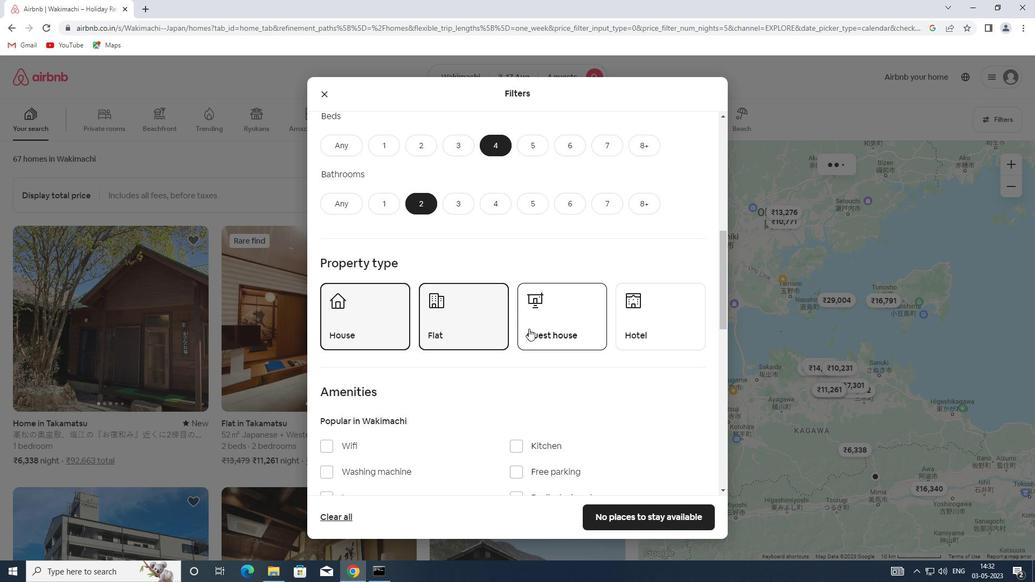 
Action: Mouse moved to (595, 328)
Screenshot: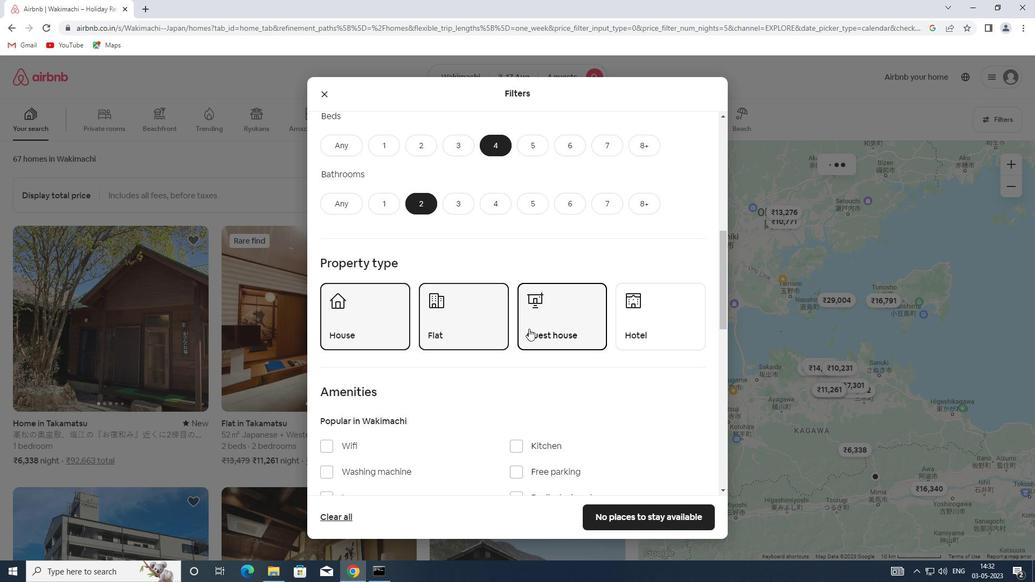 
Action: Mouse scrolled (595, 327) with delta (0, 0)
Screenshot: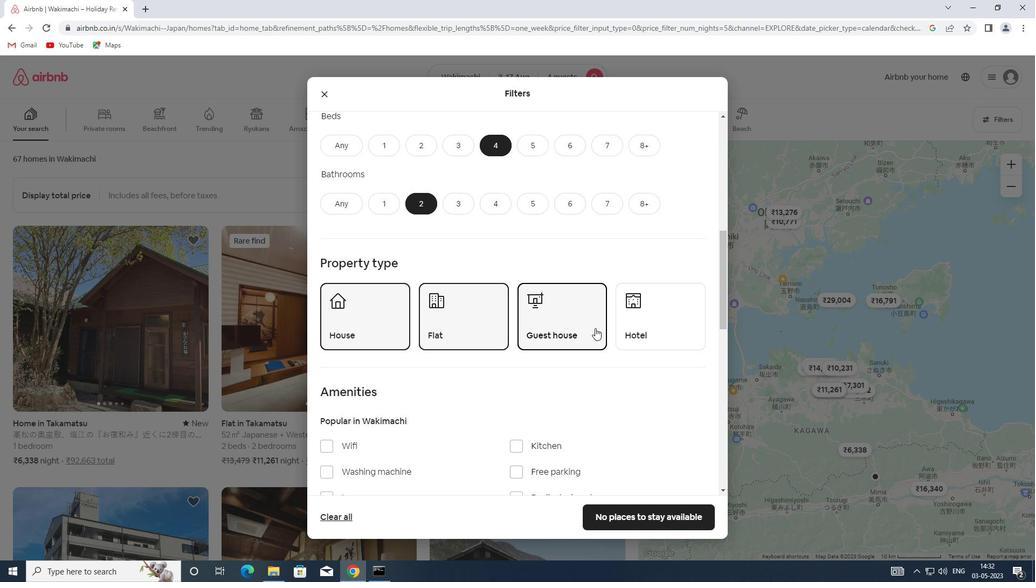 
Action: Mouse scrolled (595, 327) with delta (0, 0)
Screenshot: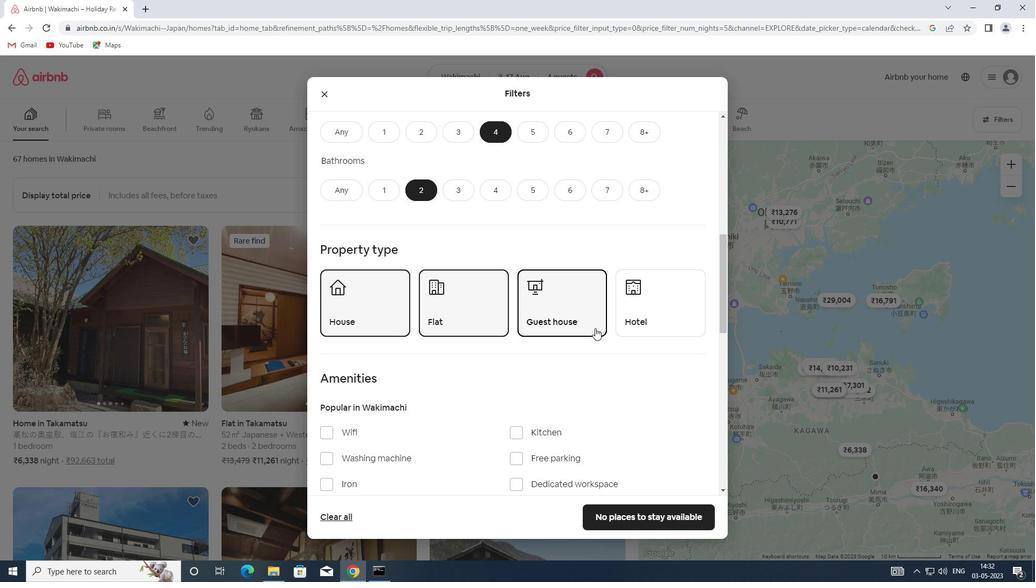 
Action: Mouse scrolled (595, 327) with delta (0, 0)
Screenshot: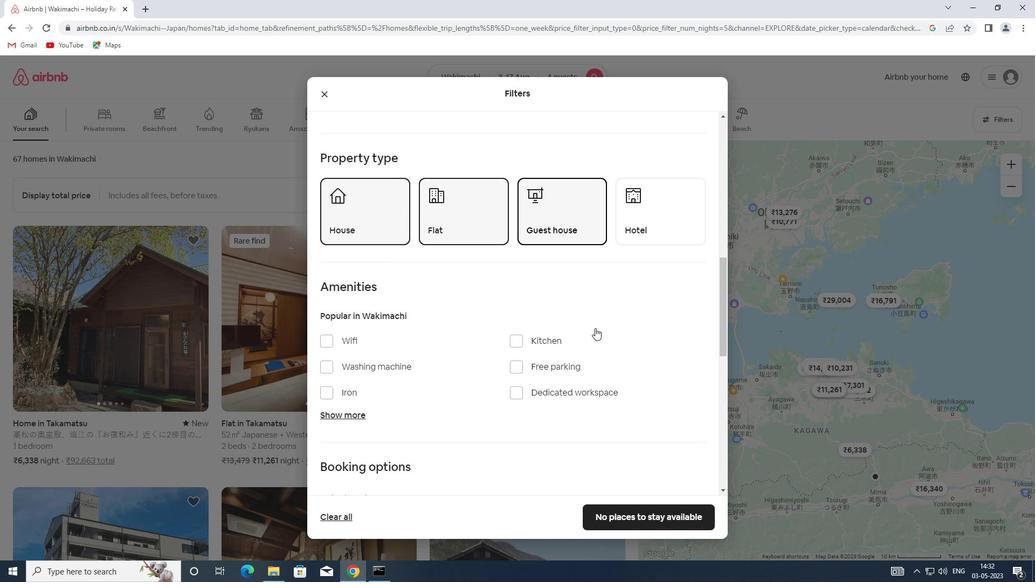 
Action: Mouse moved to (379, 310)
Screenshot: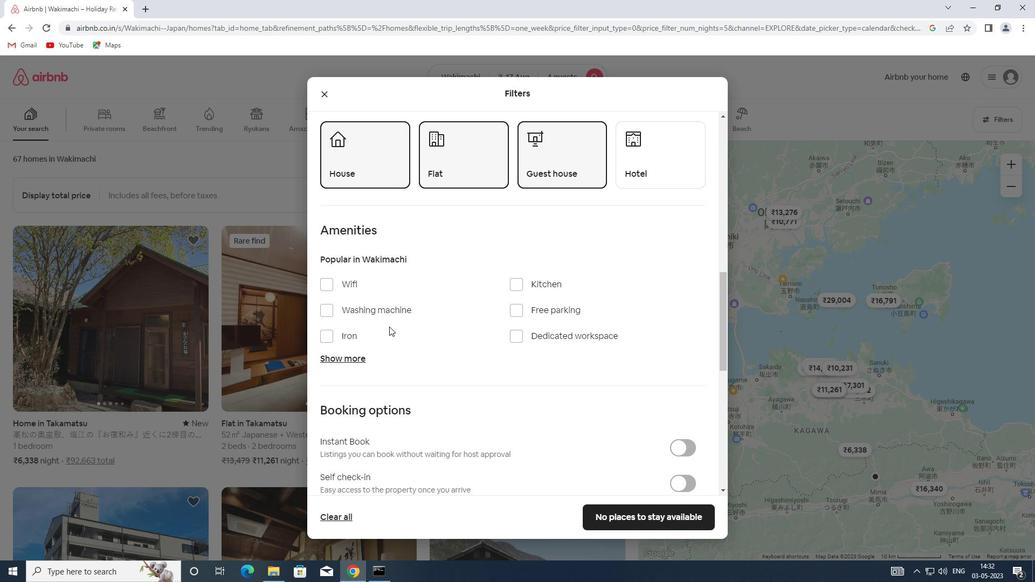 
Action: Mouse pressed left at (379, 310)
Screenshot: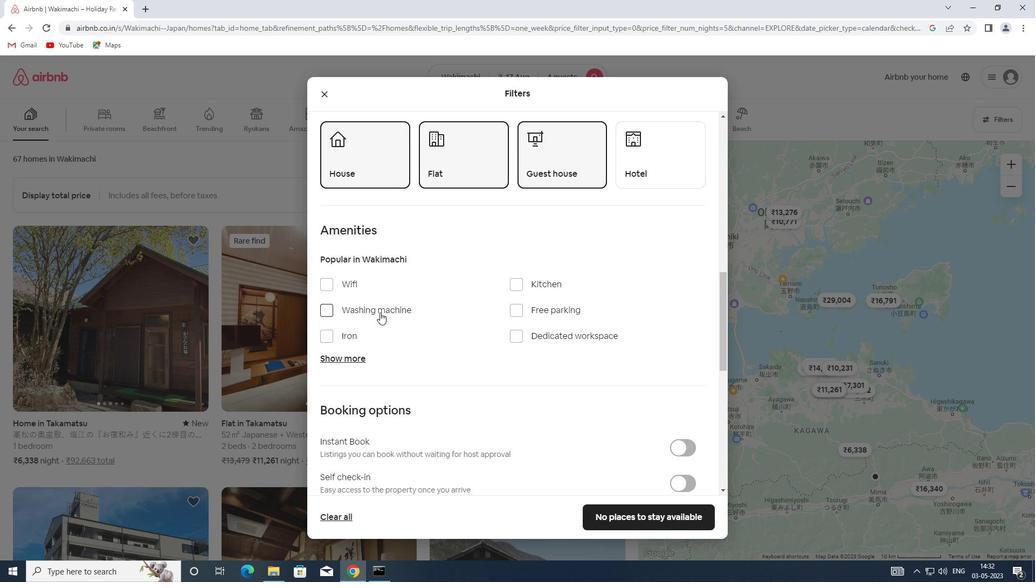 
Action: Mouse moved to (428, 302)
Screenshot: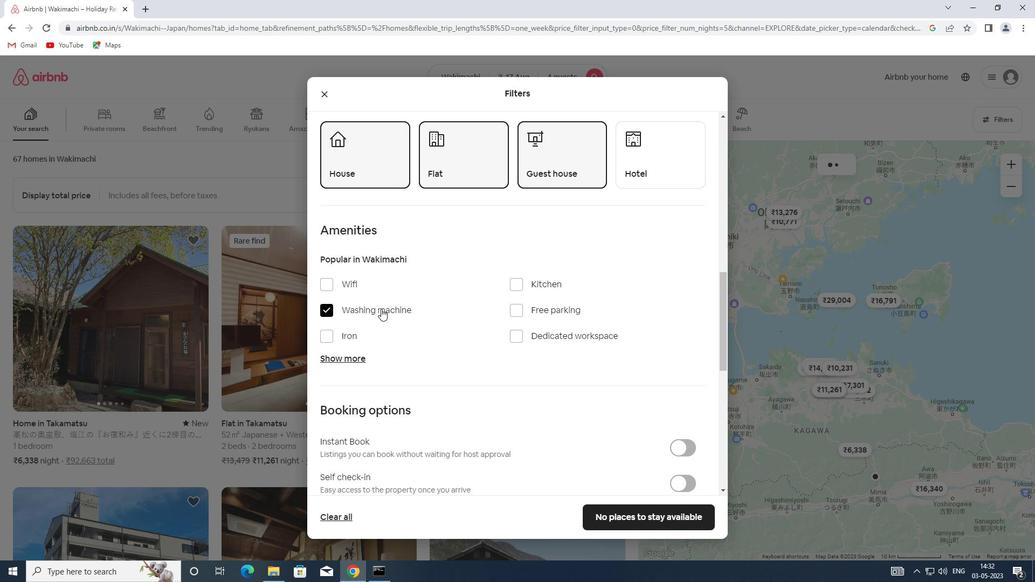 
Action: Mouse scrolled (428, 302) with delta (0, 0)
Screenshot: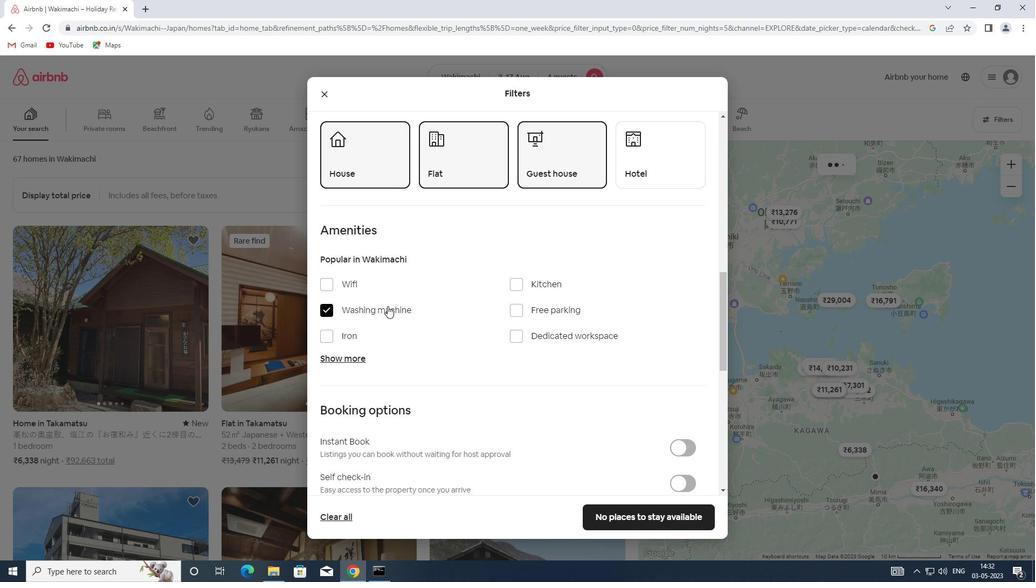 
Action: Mouse scrolled (428, 302) with delta (0, 0)
Screenshot: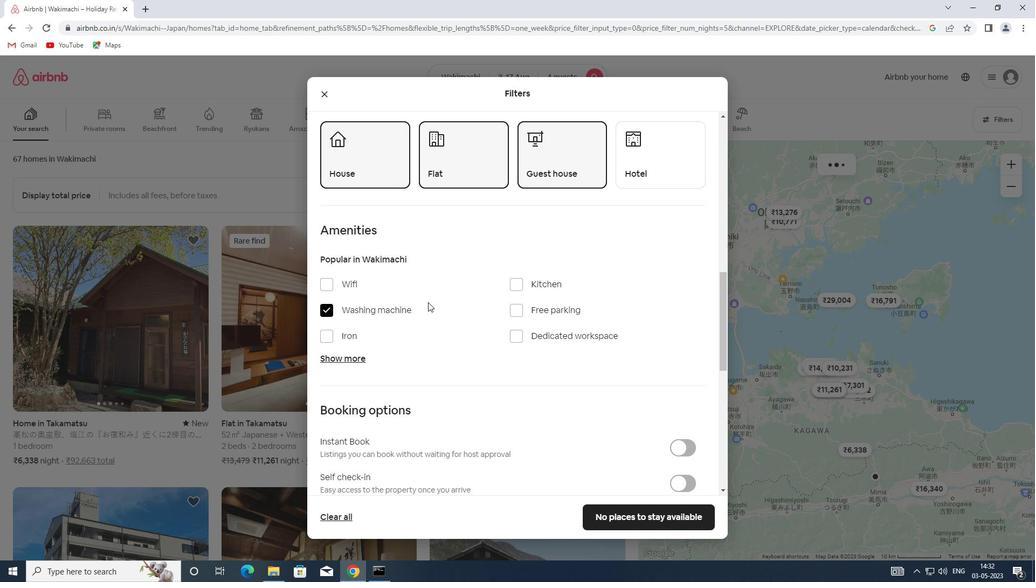 
Action: Mouse moved to (692, 372)
Screenshot: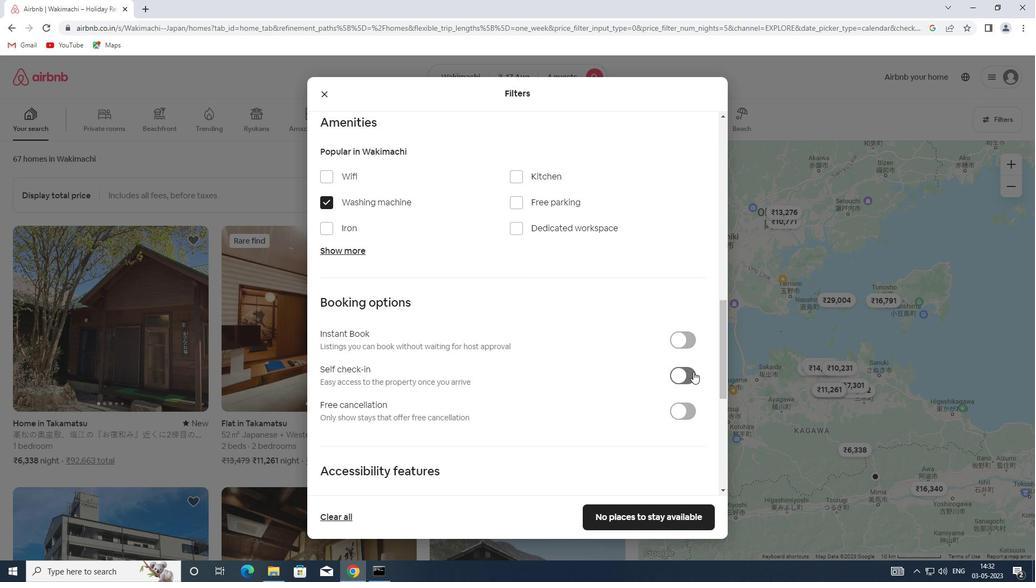 
Action: Mouse pressed left at (692, 372)
Screenshot: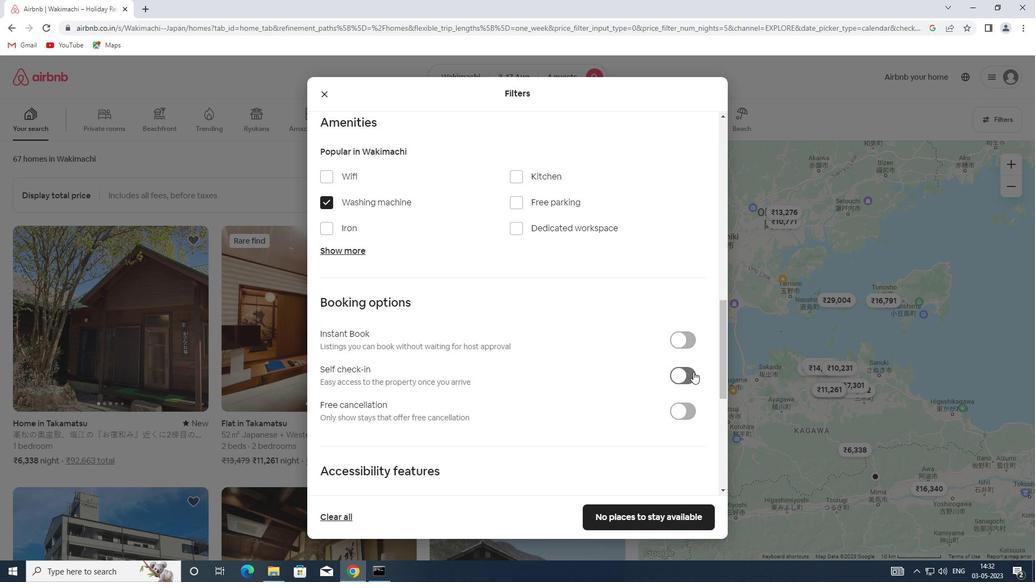 
Action: Mouse moved to (450, 353)
Screenshot: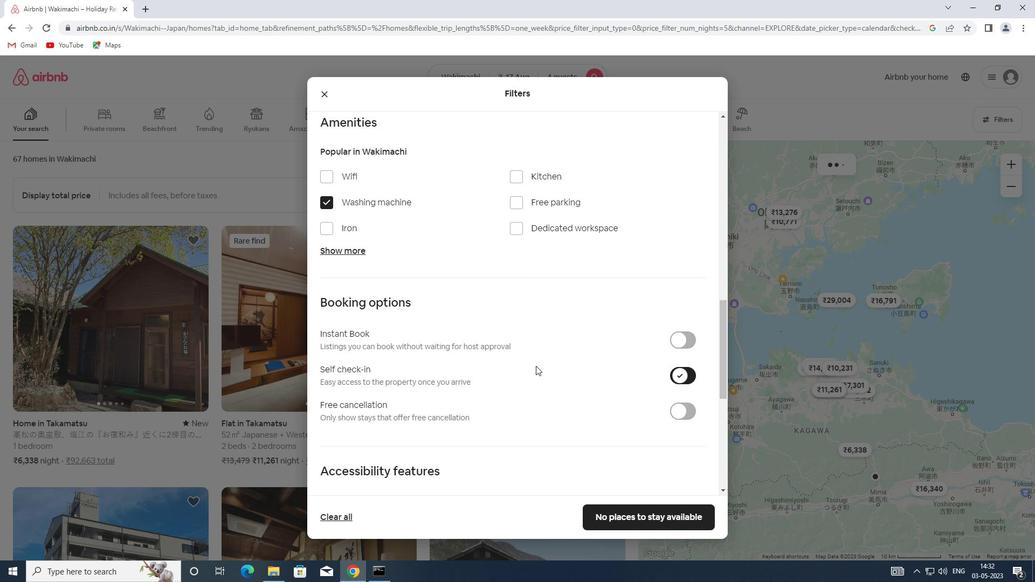 
Action: Mouse scrolled (450, 352) with delta (0, 0)
Screenshot: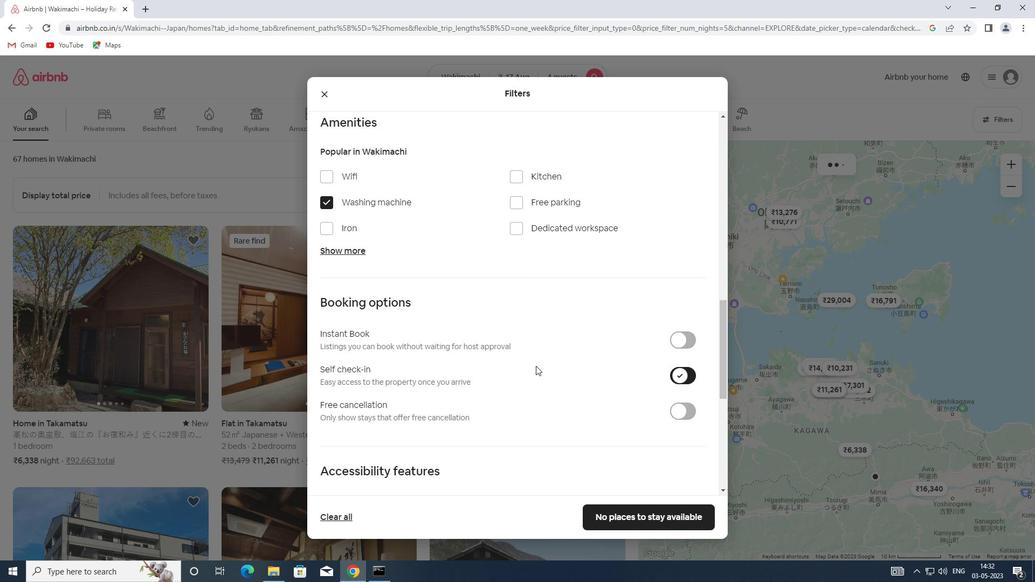 
Action: Mouse scrolled (450, 352) with delta (0, 0)
Screenshot: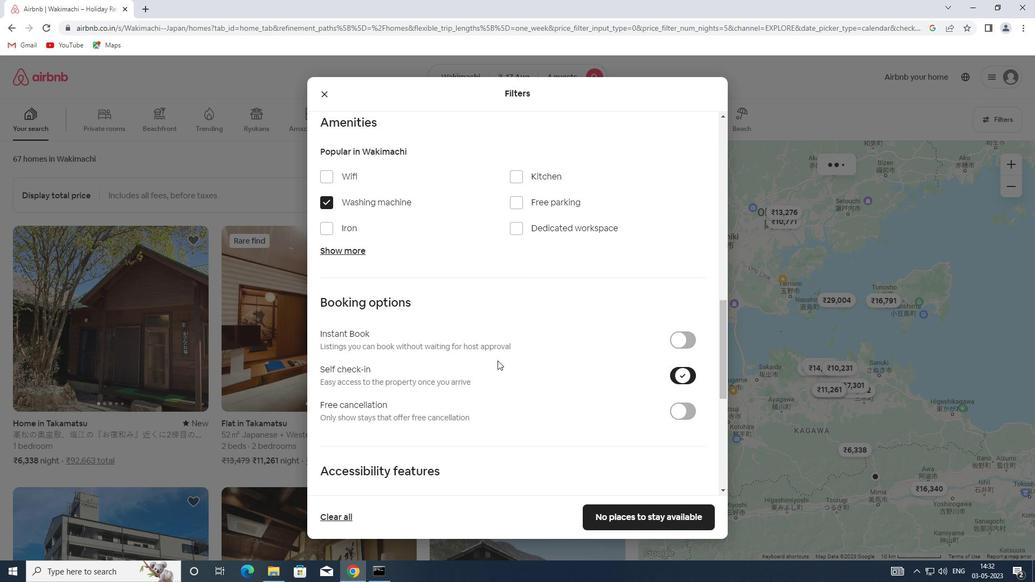 
Action: Mouse moved to (450, 353)
Screenshot: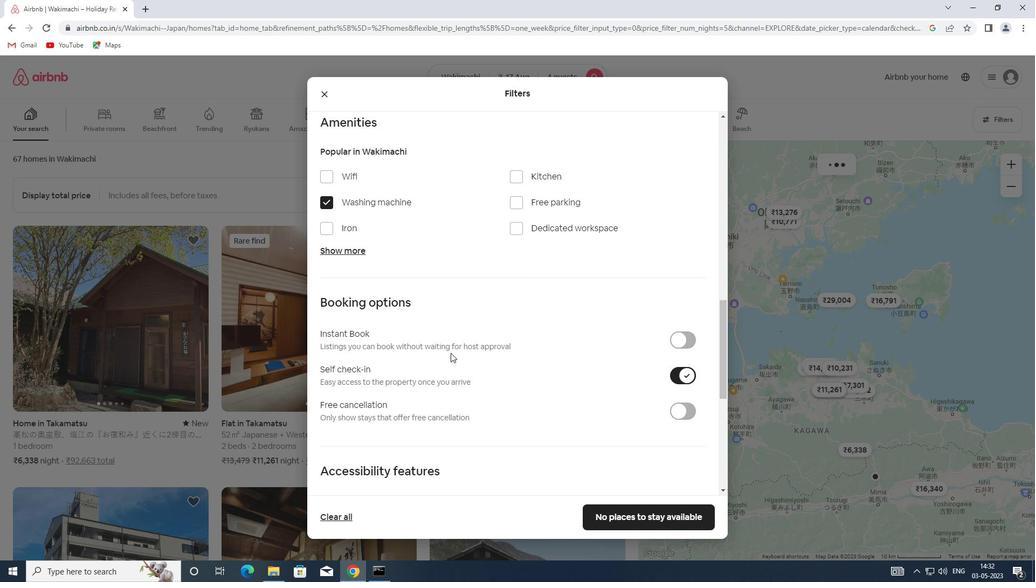 
Action: Mouse scrolled (450, 352) with delta (0, 0)
Screenshot: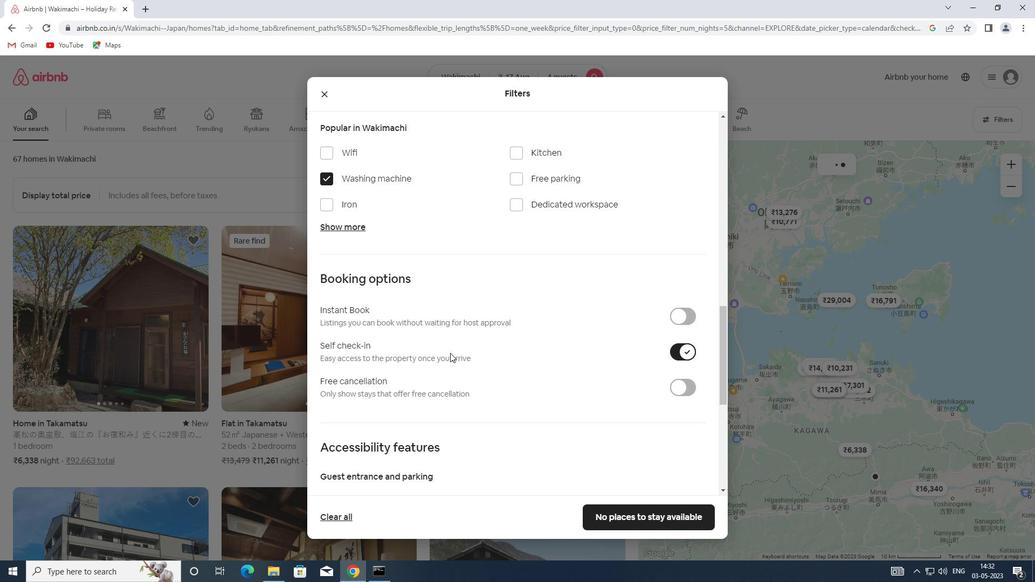 
Action: Mouse scrolled (450, 352) with delta (0, 0)
Screenshot: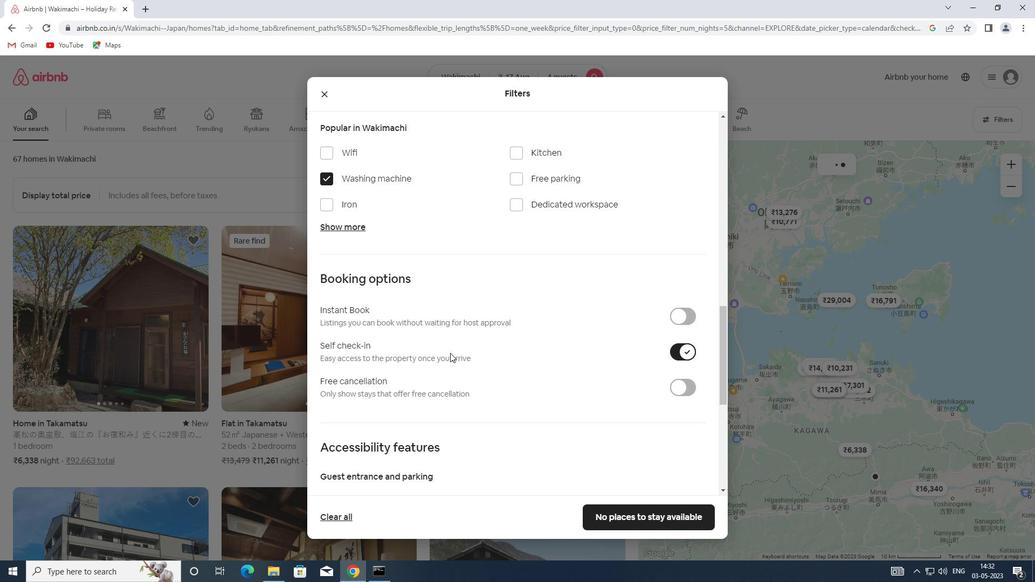 
Action: Mouse scrolled (450, 352) with delta (0, 0)
Screenshot: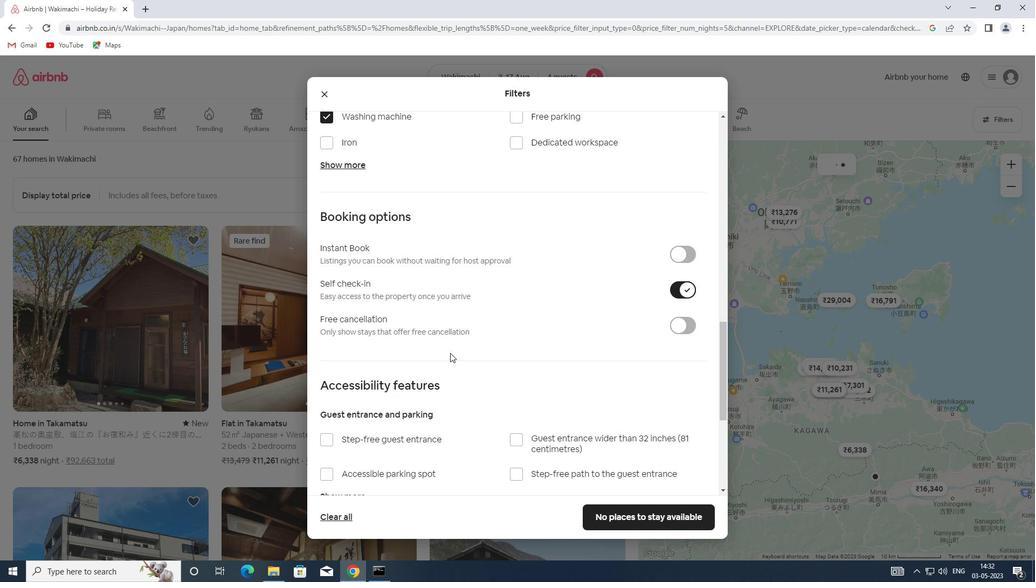 
Action: Mouse scrolled (450, 352) with delta (0, 0)
Screenshot: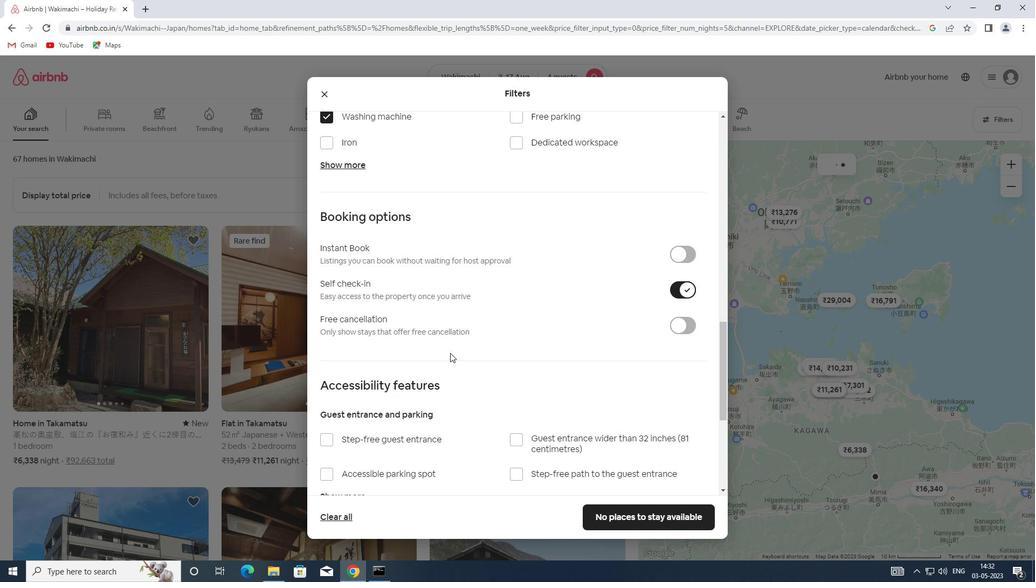 
Action: Mouse moved to (326, 459)
Screenshot: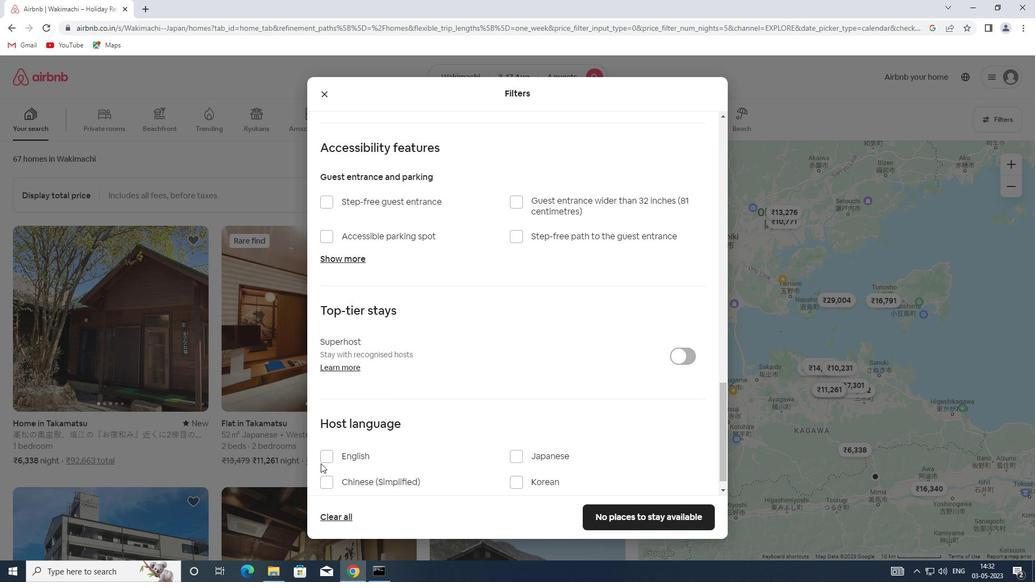 
Action: Mouse pressed left at (326, 459)
Screenshot: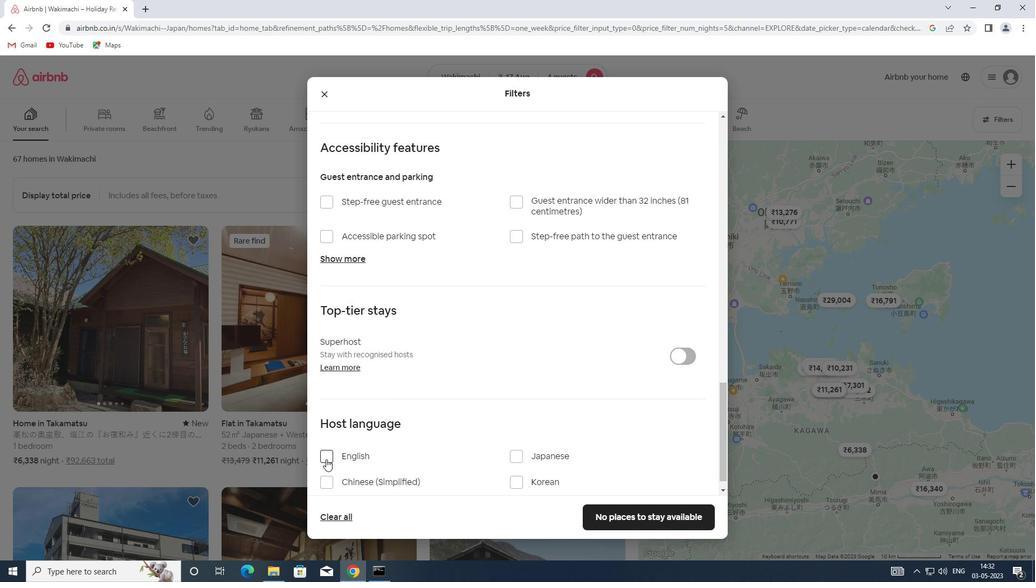 
Action: Mouse moved to (611, 516)
Screenshot: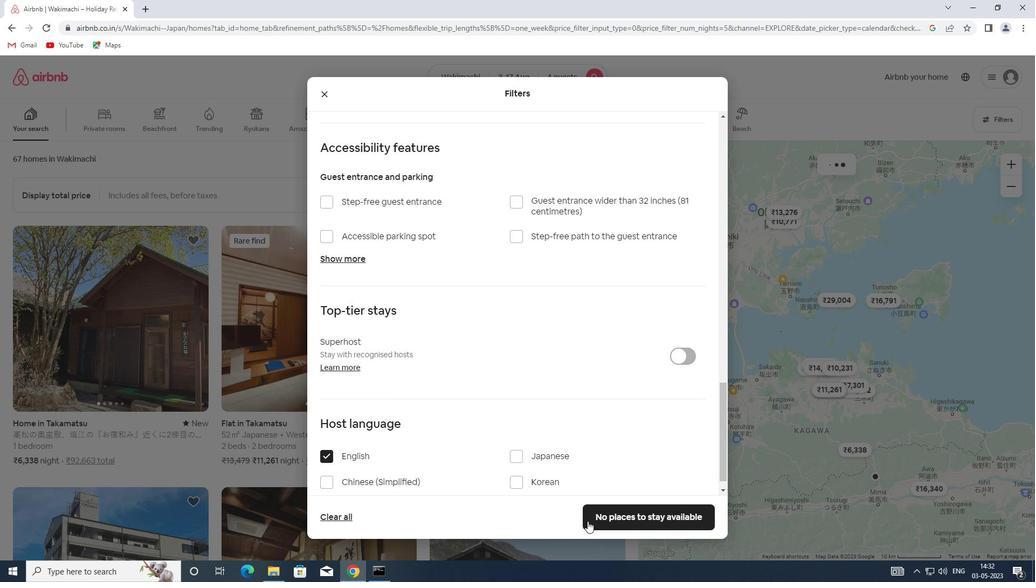 
Action: Mouse pressed left at (611, 516)
Screenshot: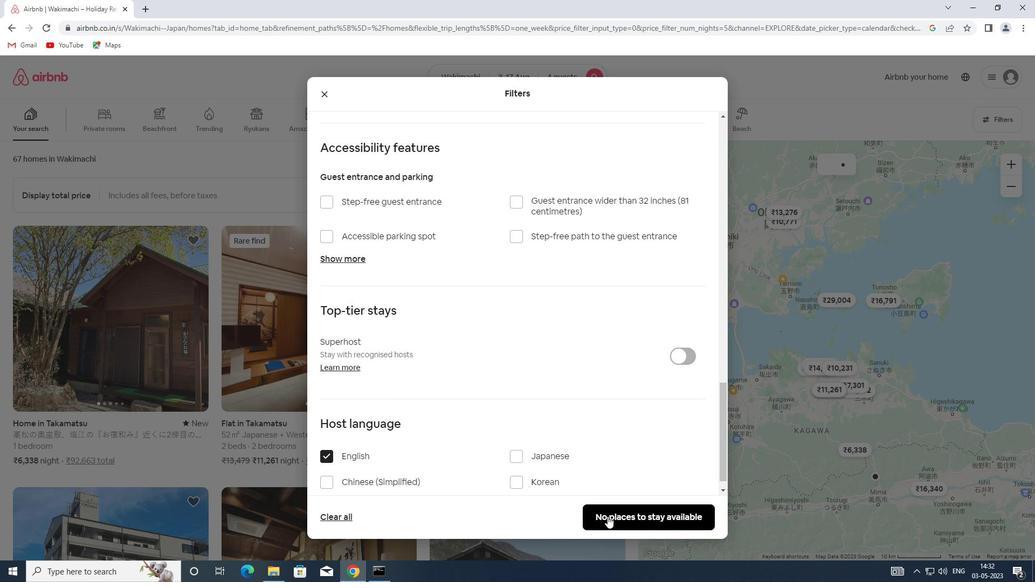 
